 Task: Select the never option in the interactive option in the interactive window collapse cell input code.
Action: Mouse moved to (18, 556)
Screenshot: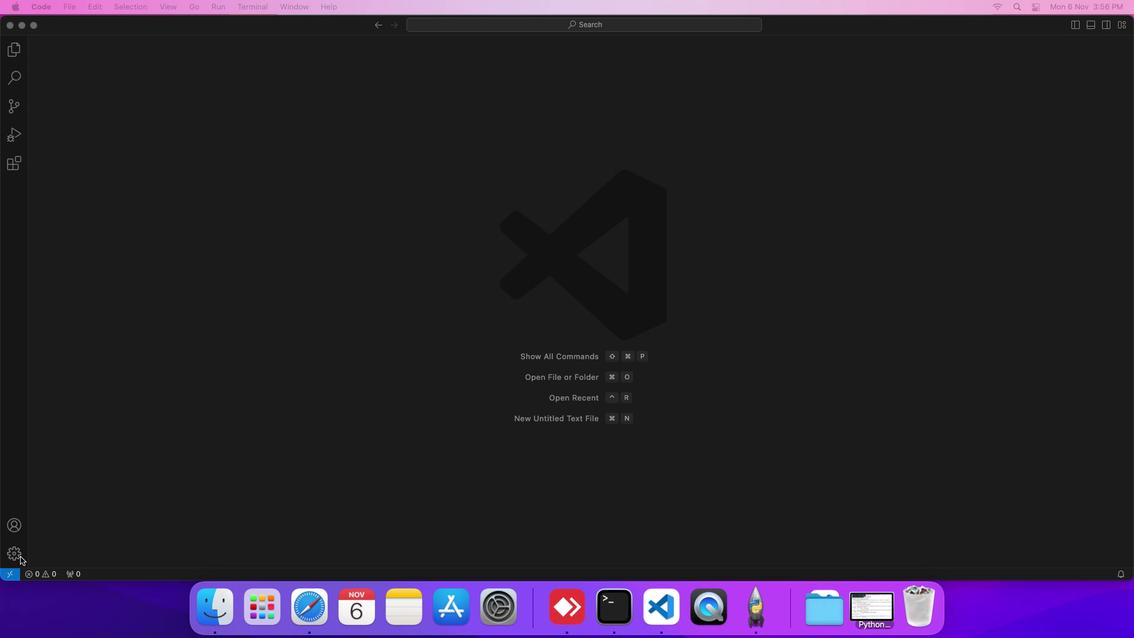 
Action: Mouse pressed left at (18, 556)
Screenshot: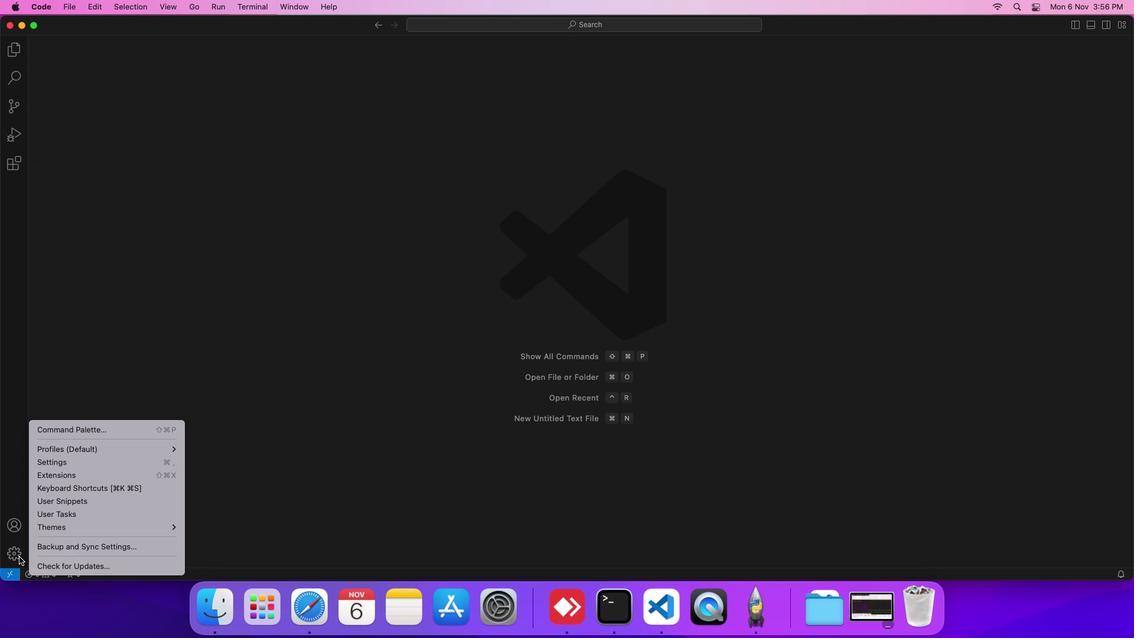 
Action: Mouse moved to (67, 464)
Screenshot: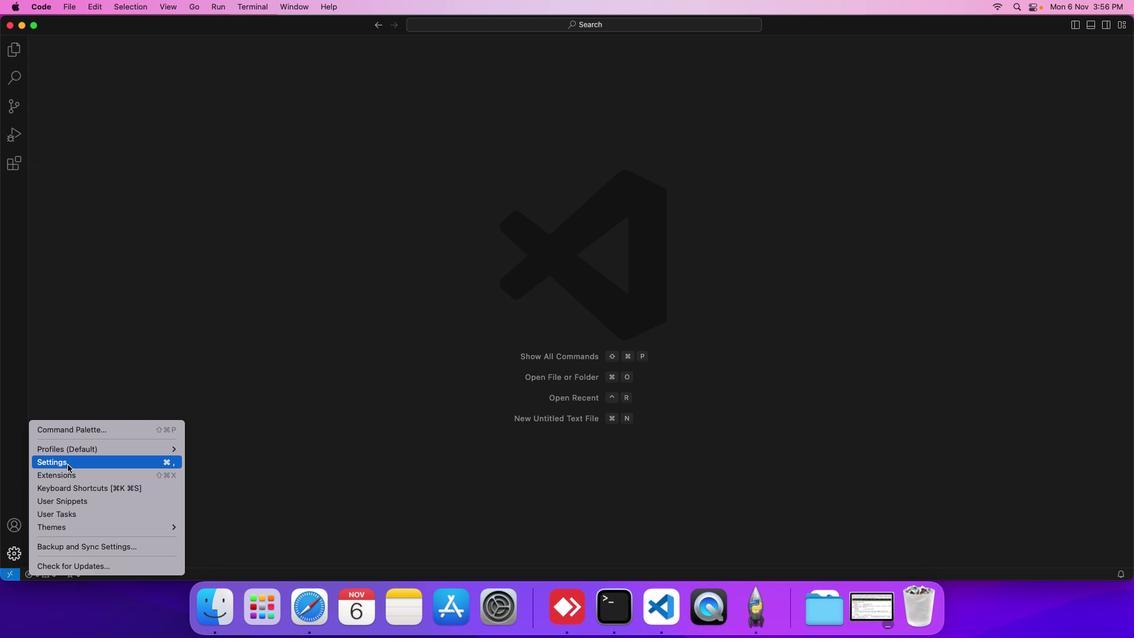 
Action: Mouse pressed left at (67, 464)
Screenshot: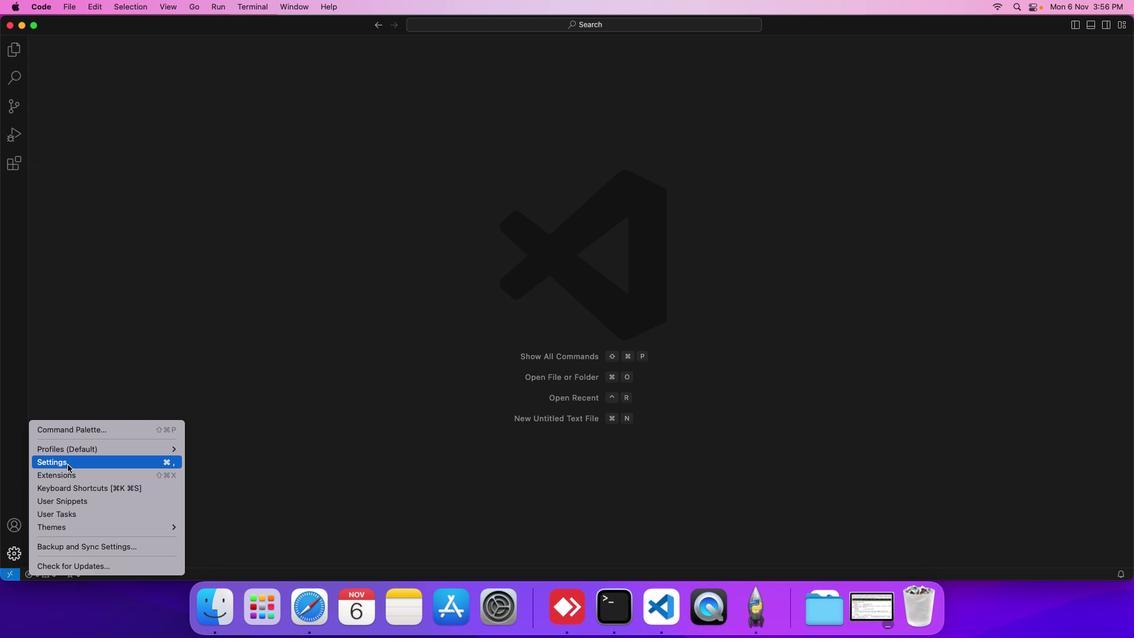 
Action: Mouse moved to (273, 176)
Screenshot: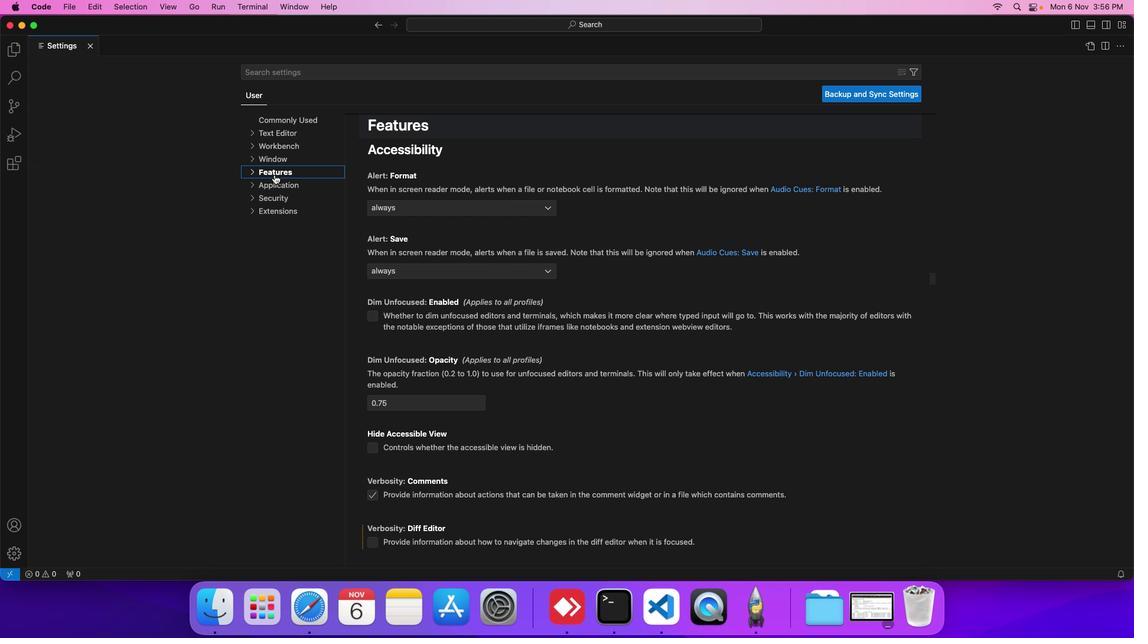 
Action: Mouse pressed left at (273, 176)
Screenshot: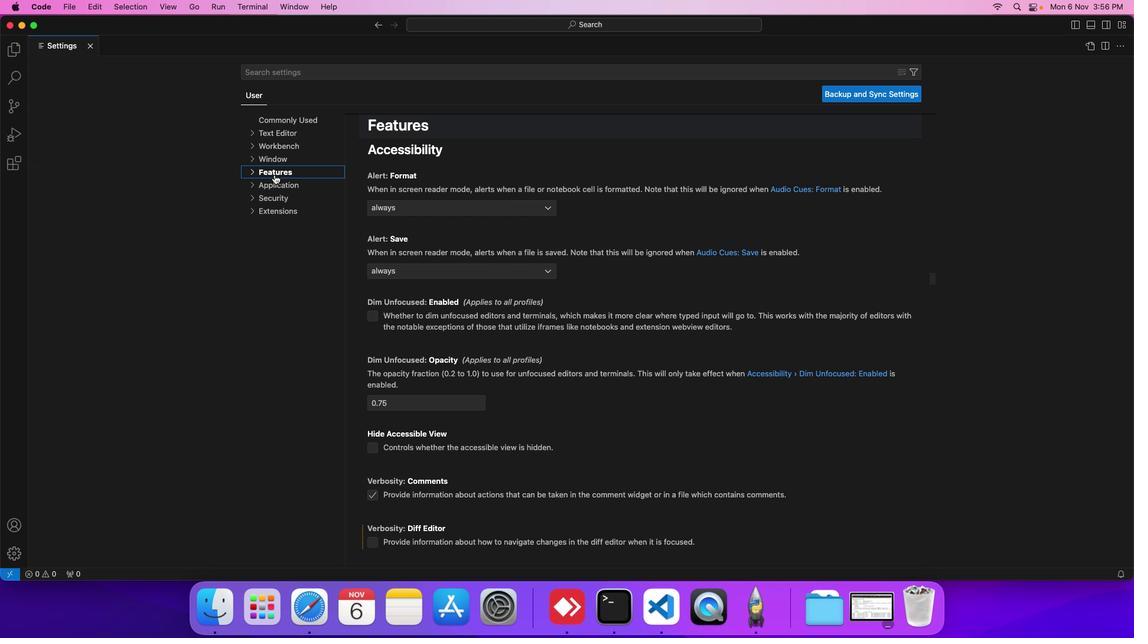 
Action: Mouse moved to (280, 371)
Screenshot: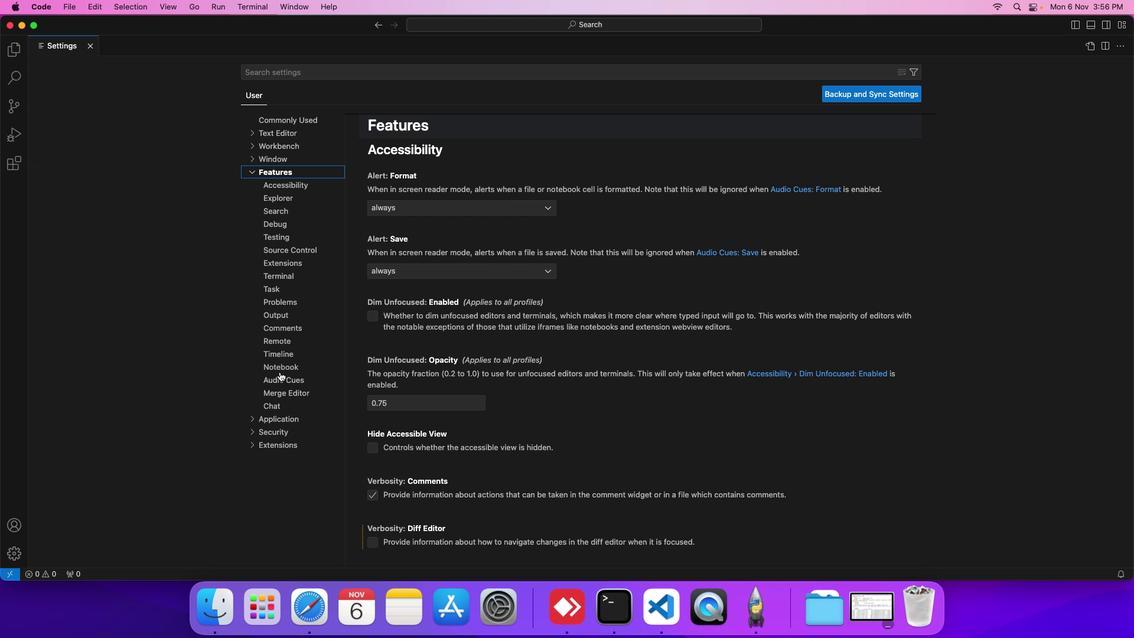 
Action: Mouse pressed left at (280, 371)
Screenshot: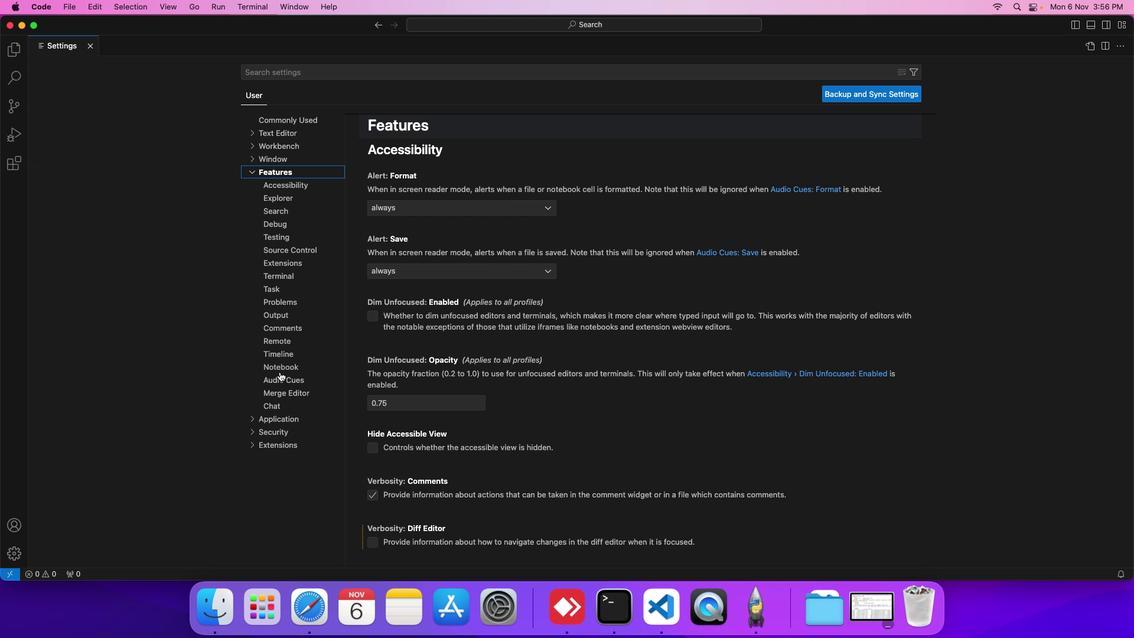 
Action: Mouse moved to (408, 409)
Screenshot: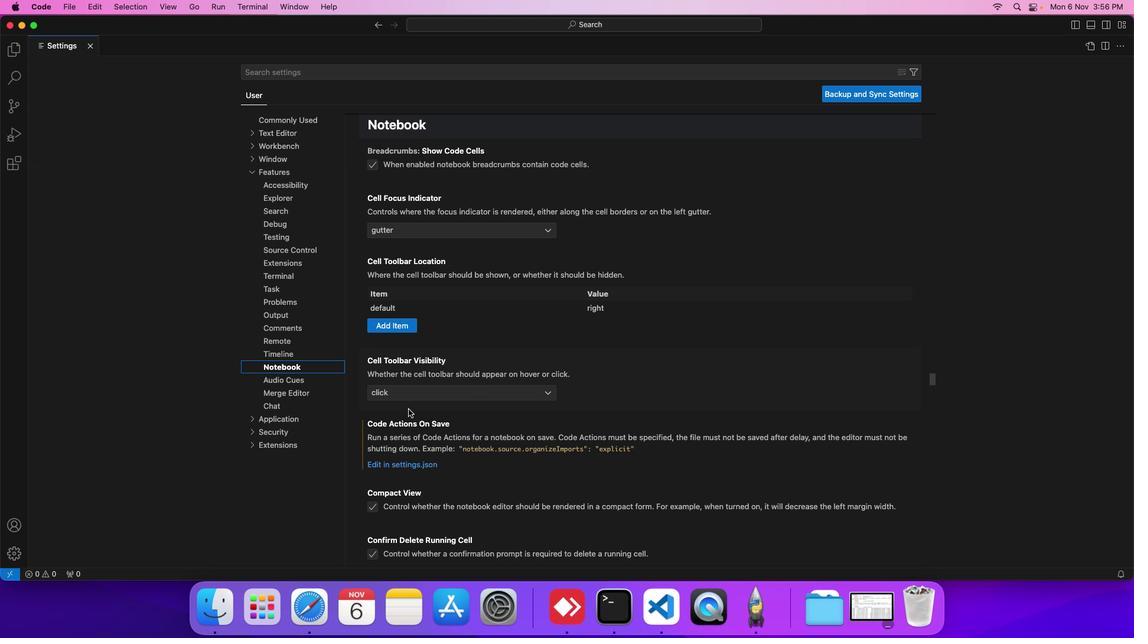 
Action: Mouse scrolled (408, 409) with delta (0, 0)
Screenshot: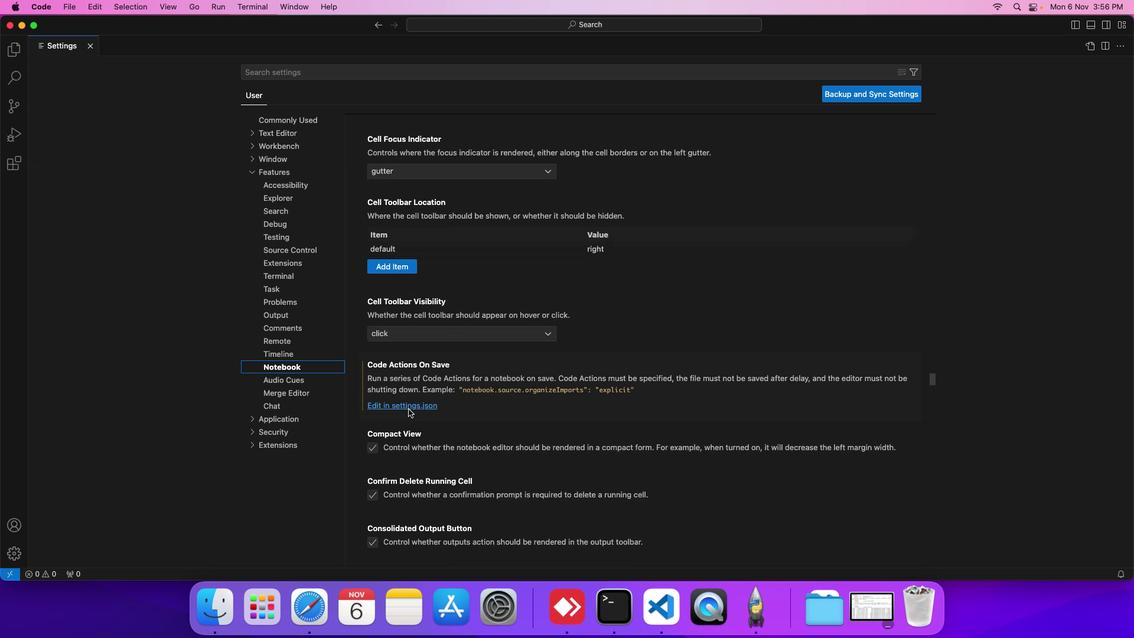 
Action: Mouse scrolled (408, 409) with delta (0, 0)
Screenshot: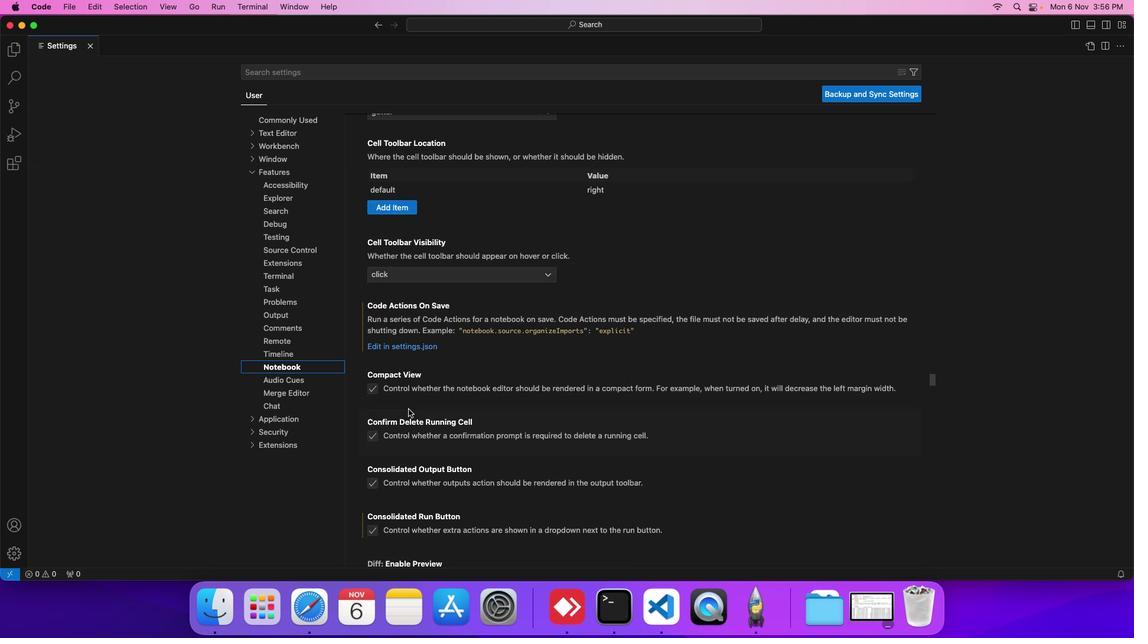 
Action: Mouse scrolled (408, 409) with delta (0, -1)
Screenshot: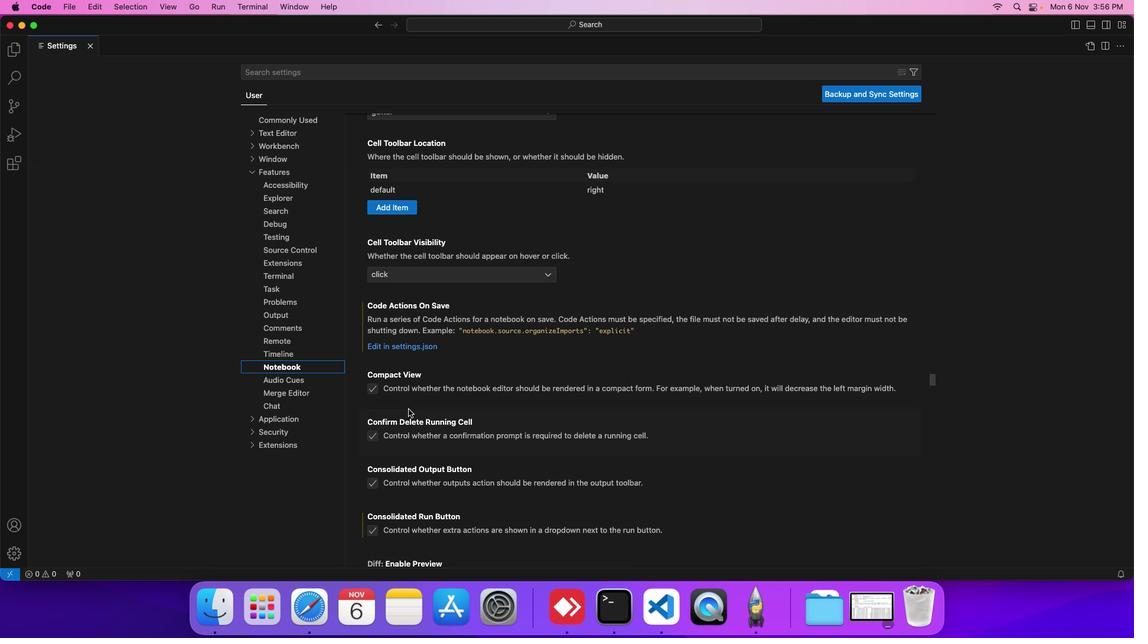 
Action: Mouse scrolled (408, 409) with delta (0, 0)
Screenshot: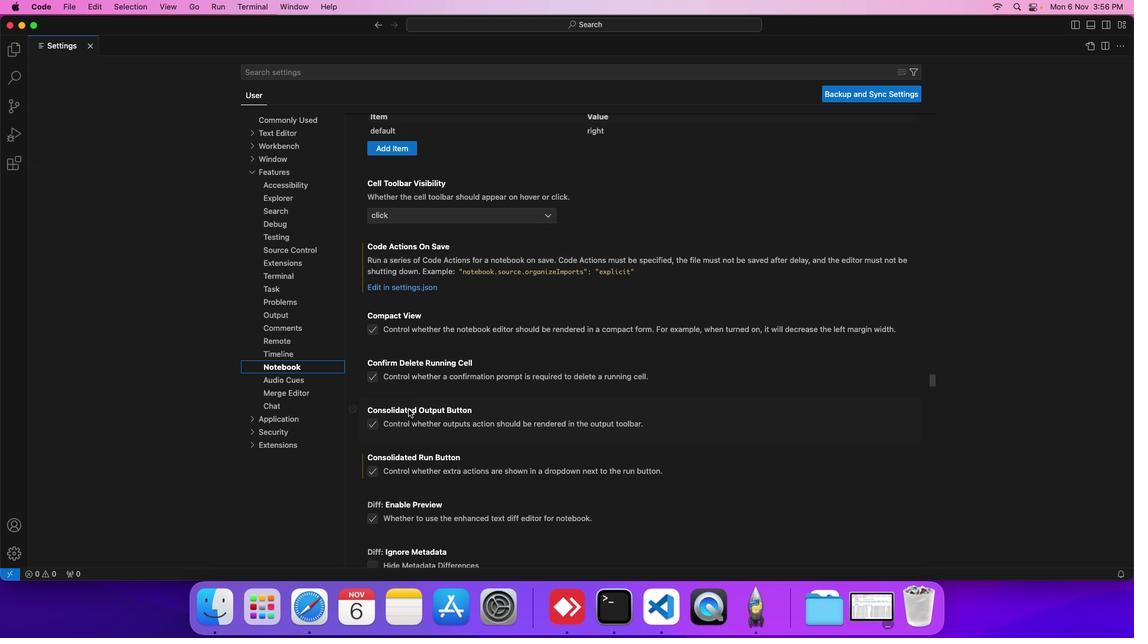 
Action: Mouse scrolled (408, 409) with delta (0, 0)
Screenshot: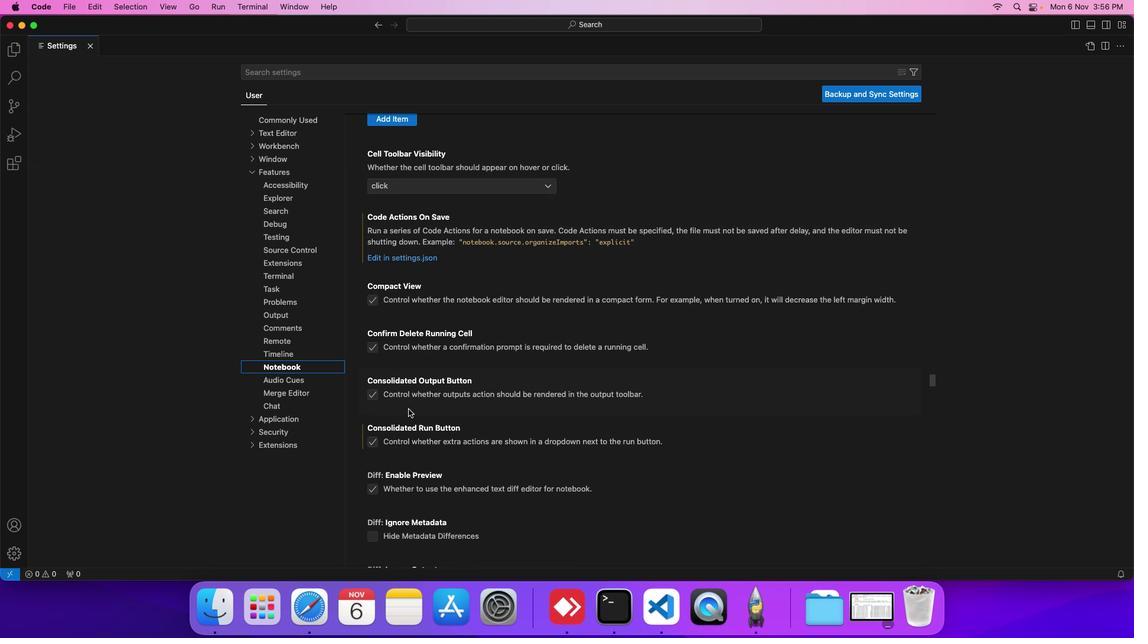 
Action: Mouse scrolled (408, 409) with delta (0, 0)
Screenshot: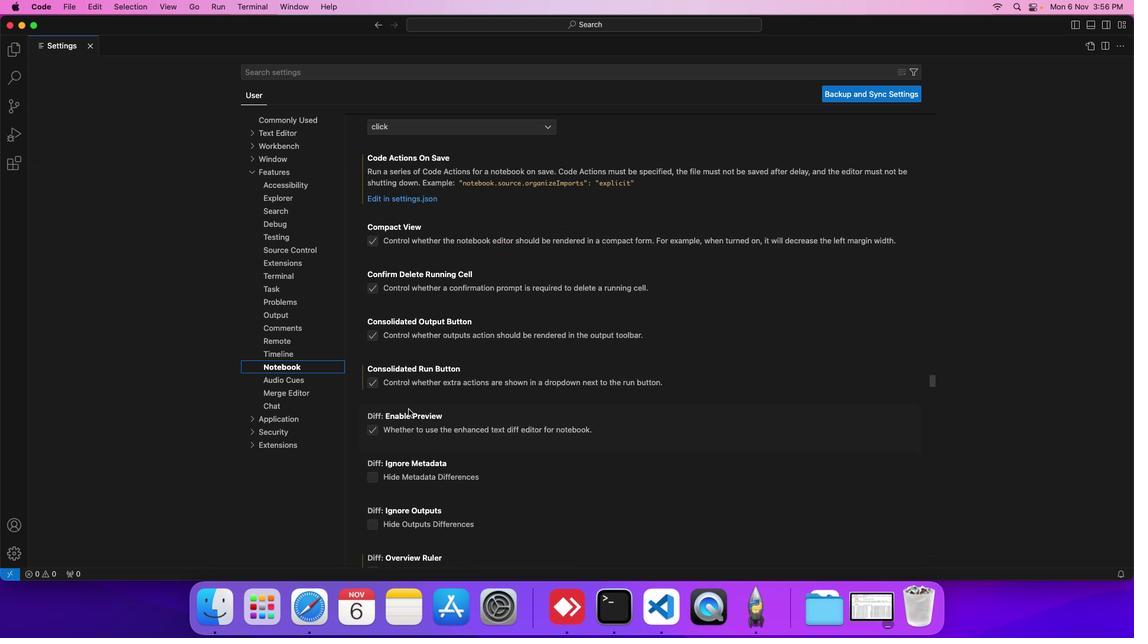 
Action: Mouse scrolled (408, 409) with delta (0, -1)
Screenshot: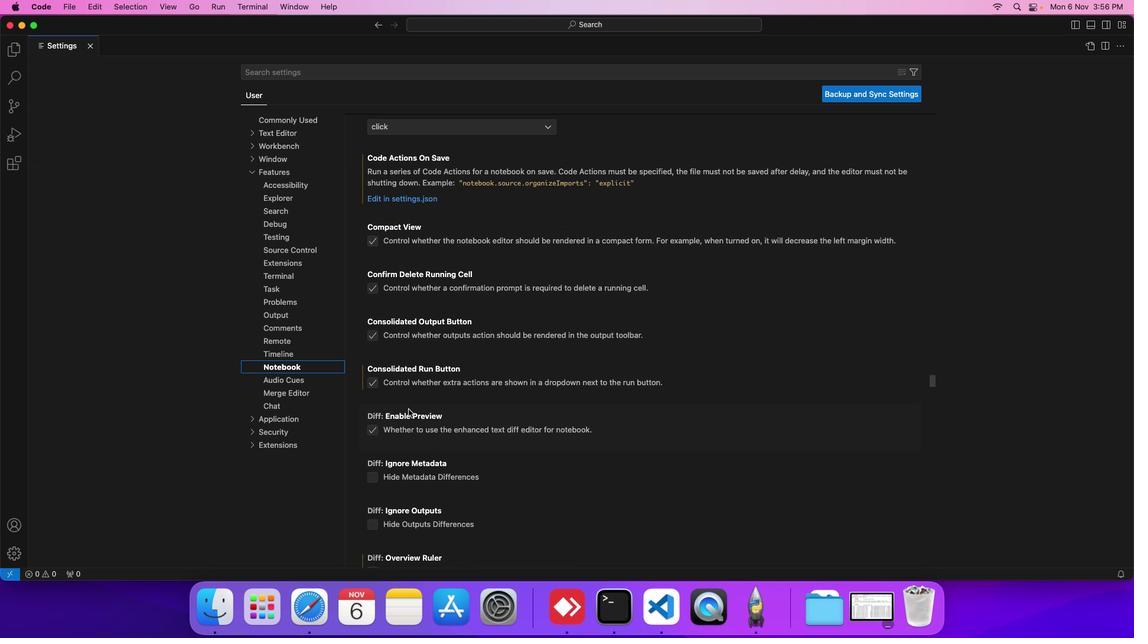 
Action: Mouse scrolled (408, 409) with delta (0, -1)
Screenshot: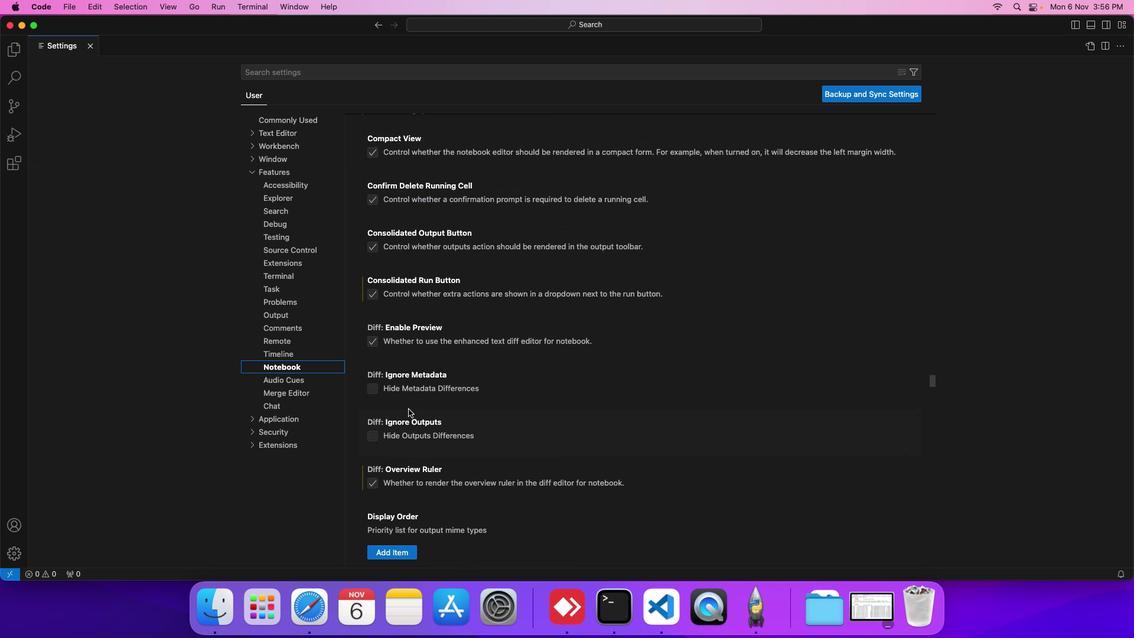 
Action: Mouse scrolled (408, 409) with delta (0, 0)
Screenshot: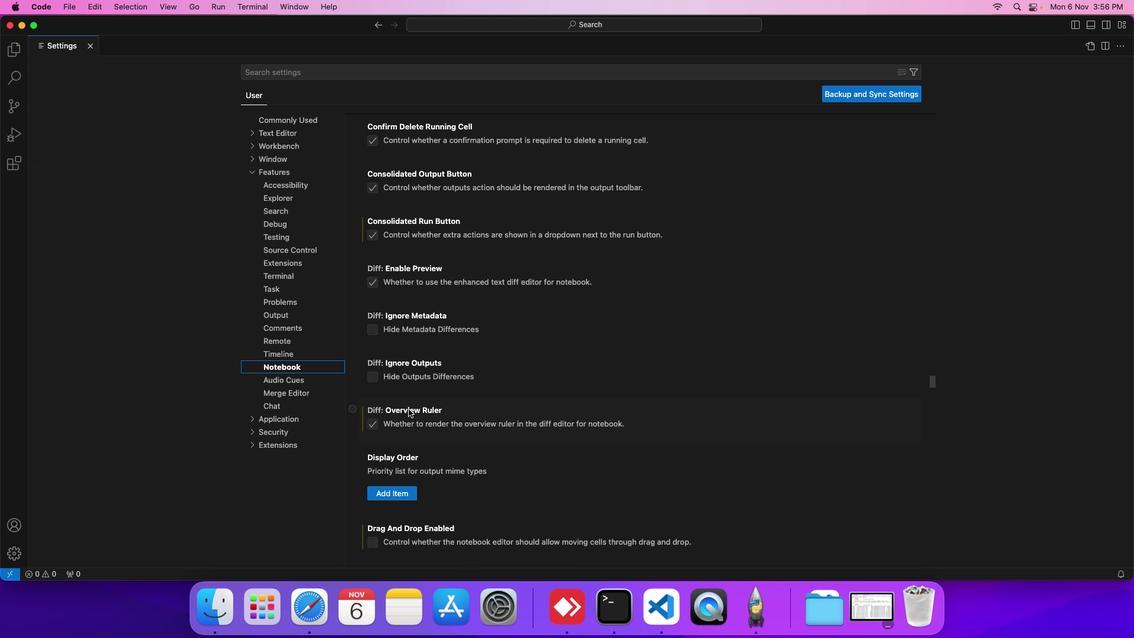 
Action: Mouse scrolled (408, 409) with delta (0, 0)
Screenshot: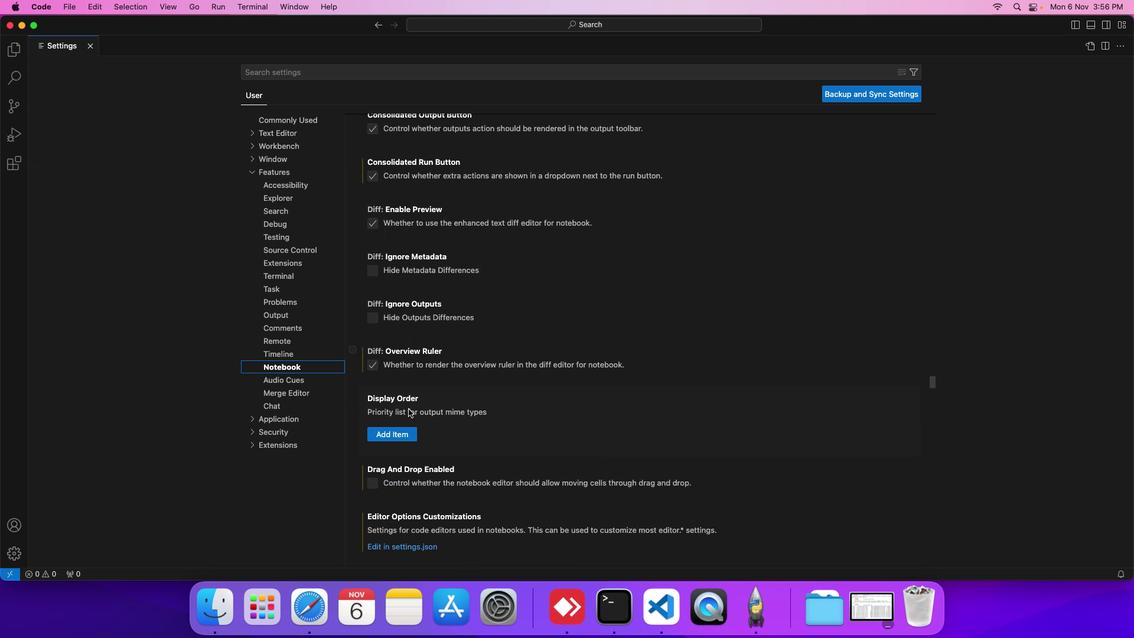 
Action: Mouse scrolled (408, 409) with delta (0, -1)
Screenshot: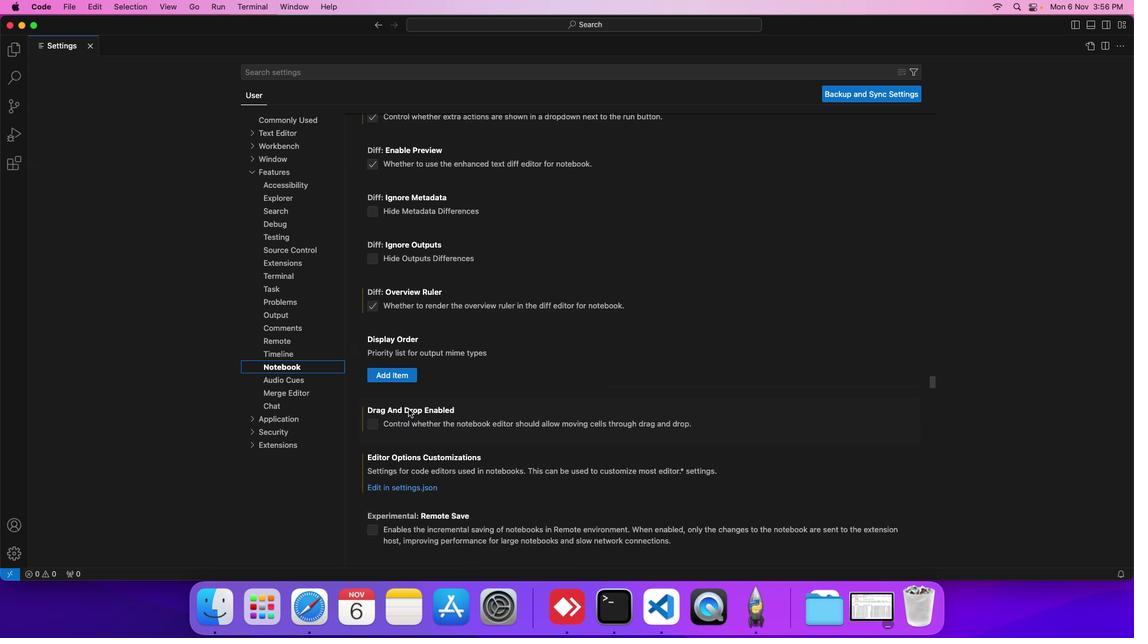 
Action: Mouse scrolled (408, 409) with delta (0, -1)
Screenshot: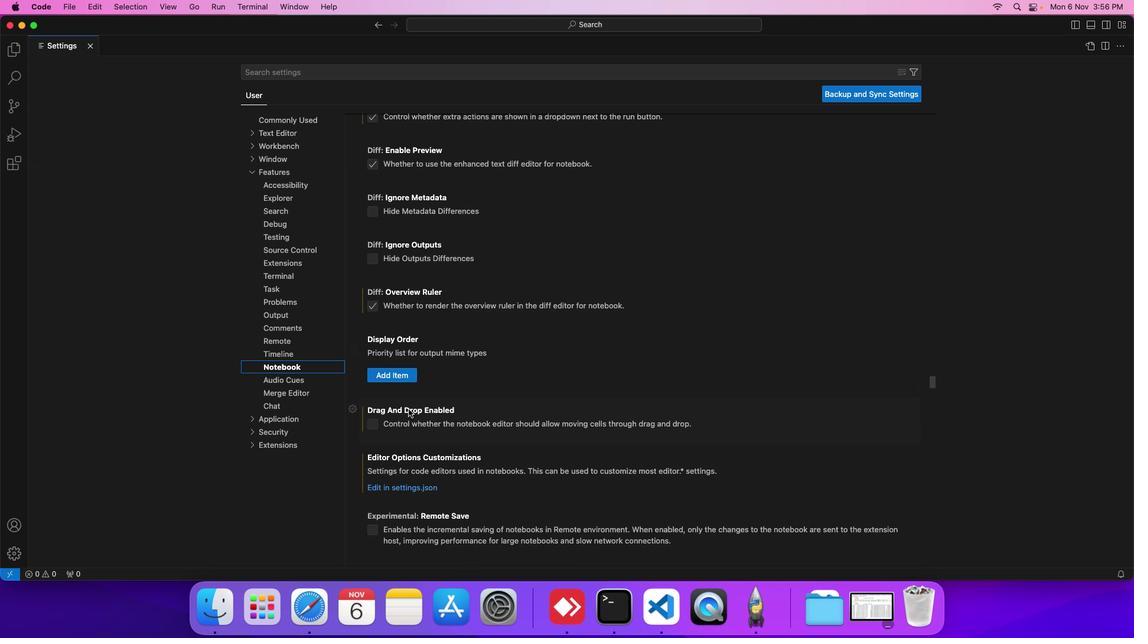 
Action: Mouse scrolled (408, 409) with delta (0, -1)
Screenshot: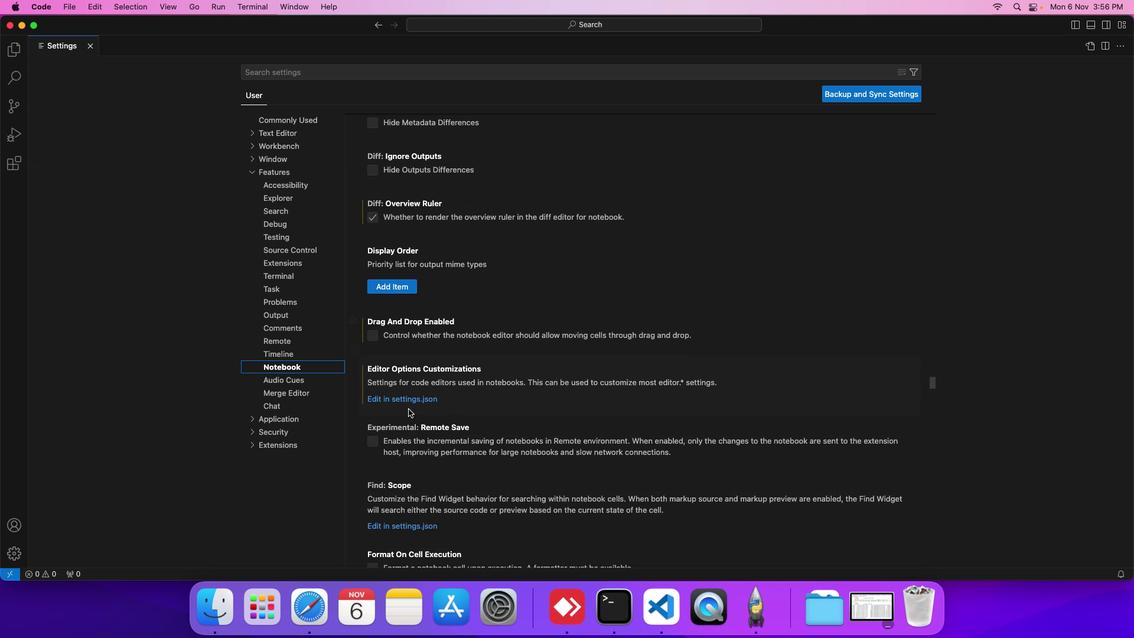 
Action: Mouse scrolled (408, 409) with delta (0, 0)
Screenshot: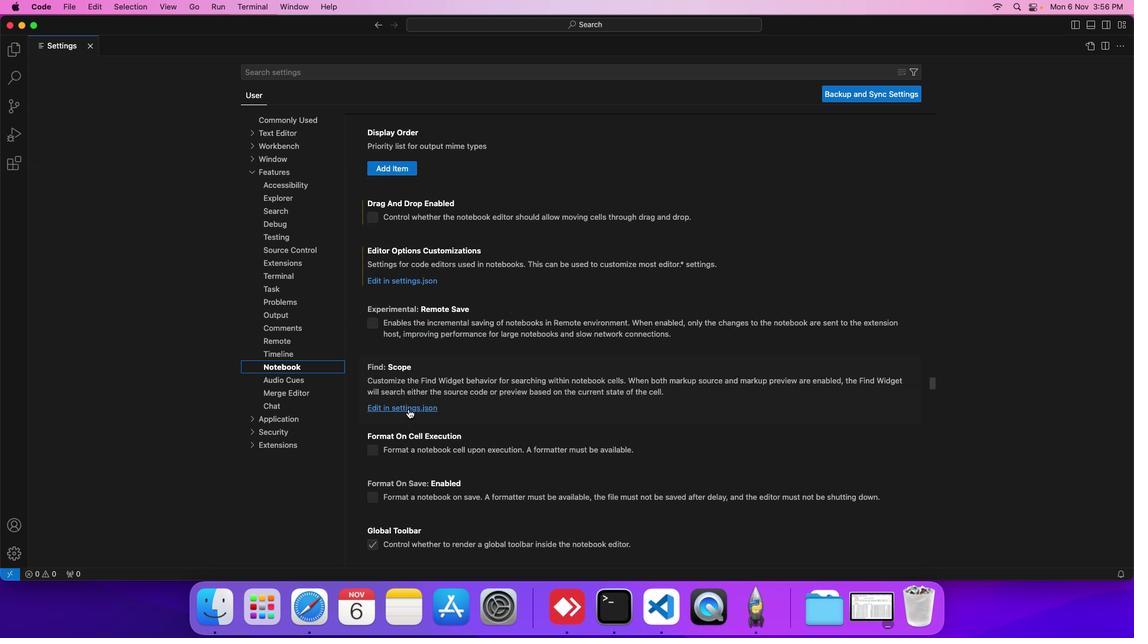 
Action: Mouse scrolled (408, 409) with delta (0, 0)
Screenshot: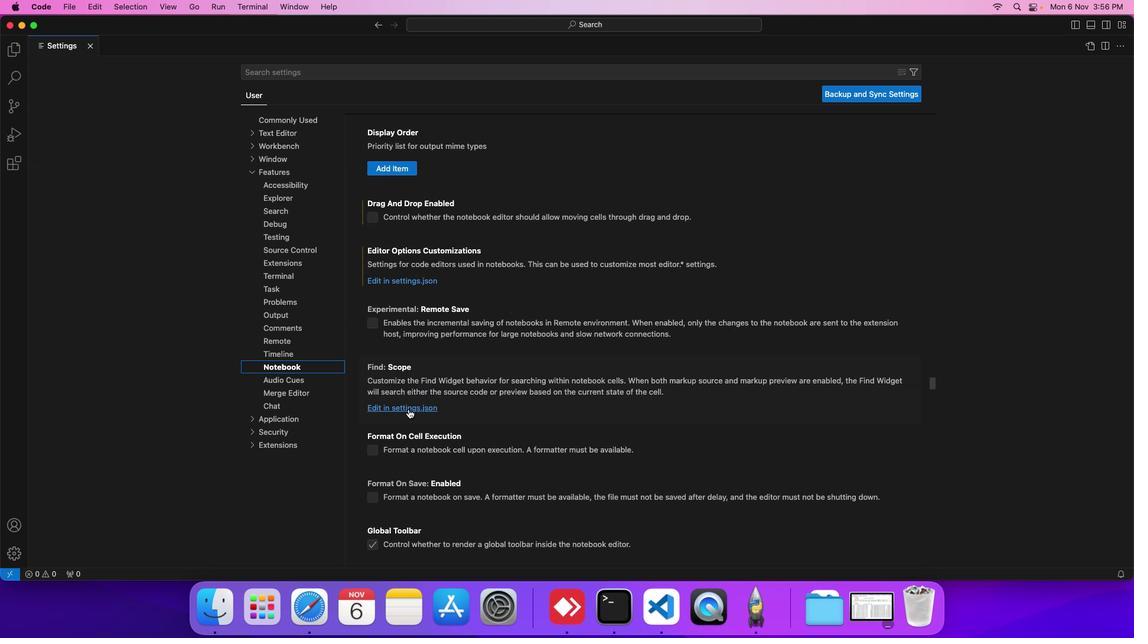 
Action: Mouse scrolled (408, 409) with delta (0, -1)
Screenshot: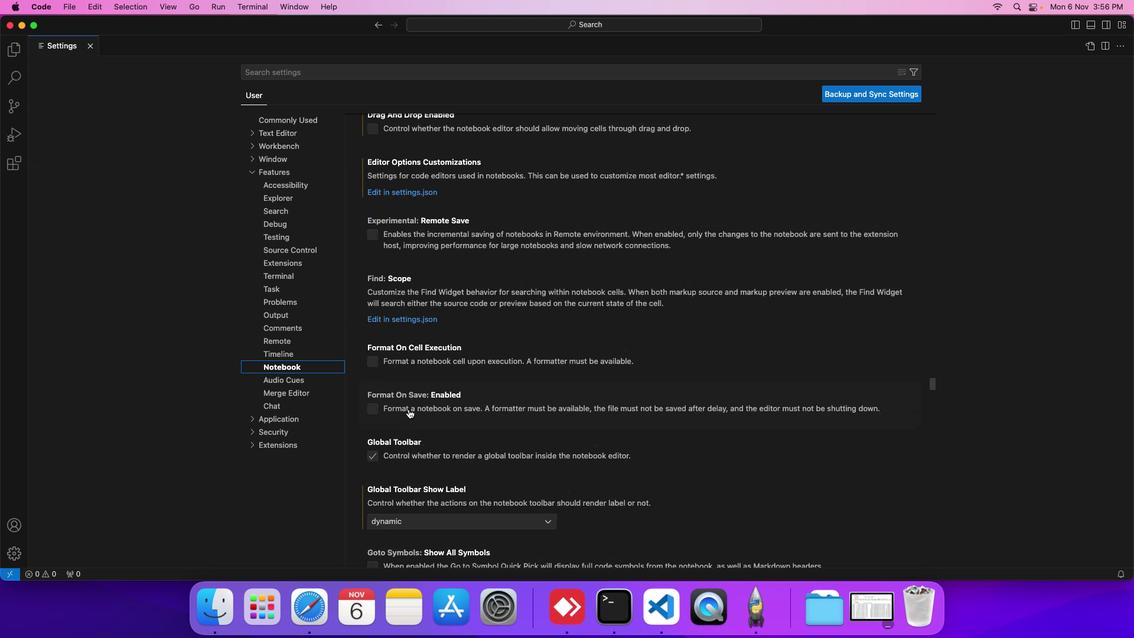 
Action: Mouse scrolled (408, 409) with delta (0, -1)
Screenshot: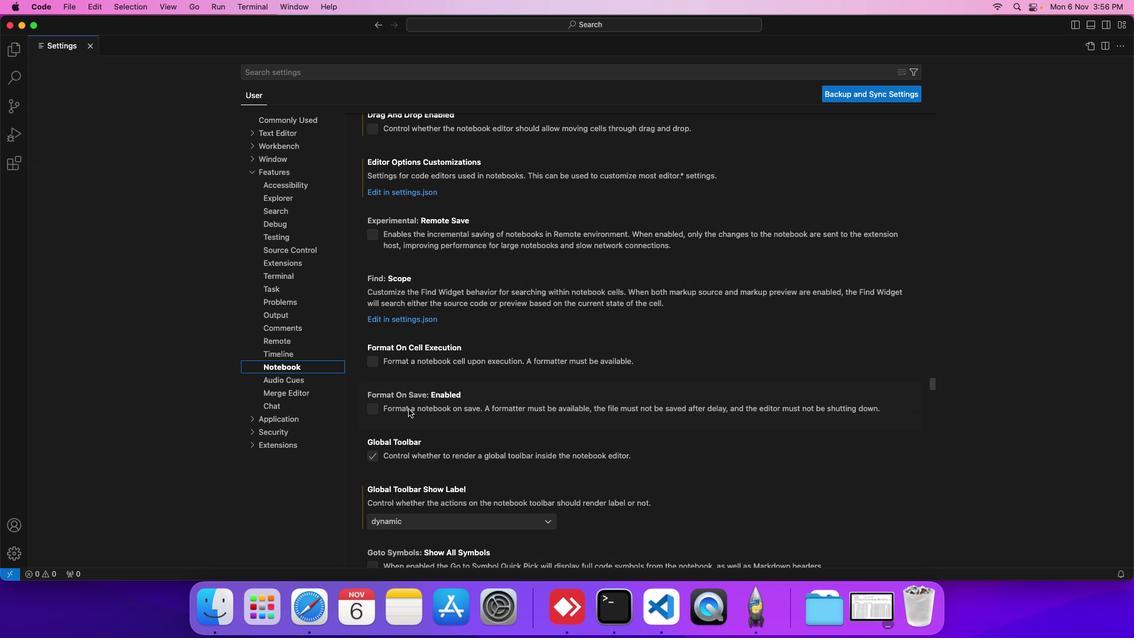 
Action: Mouse scrolled (408, 409) with delta (0, -1)
Screenshot: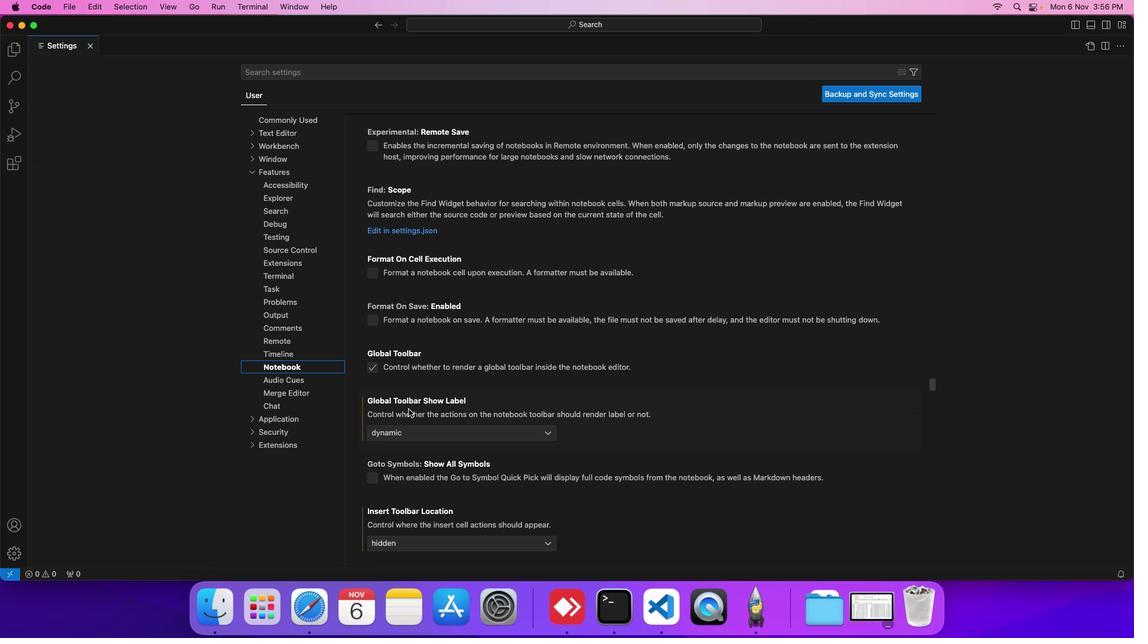 
Action: Mouse scrolled (408, 409) with delta (0, 0)
Screenshot: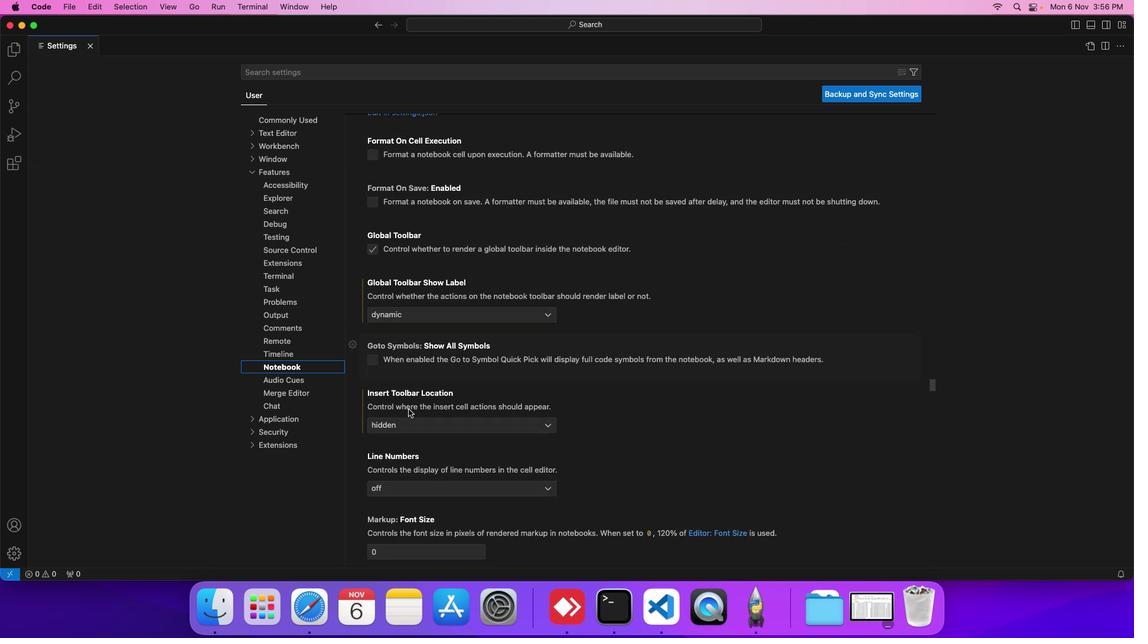 
Action: Mouse scrolled (408, 409) with delta (0, 0)
Screenshot: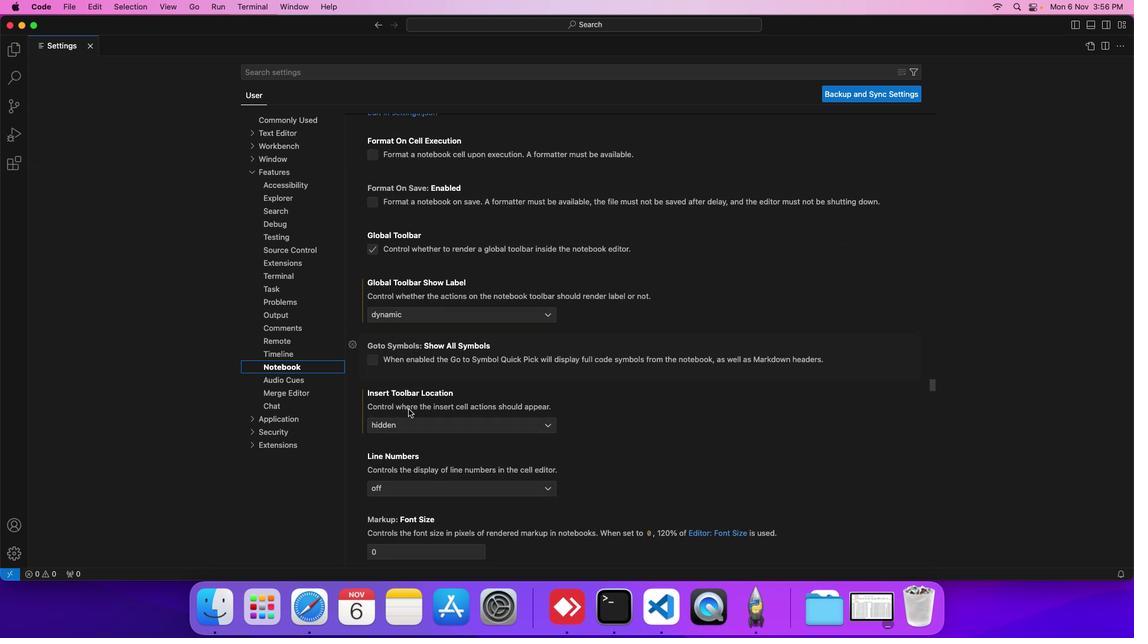 
Action: Mouse scrolled (408, 409) with delta (0, -1)
Screenshot: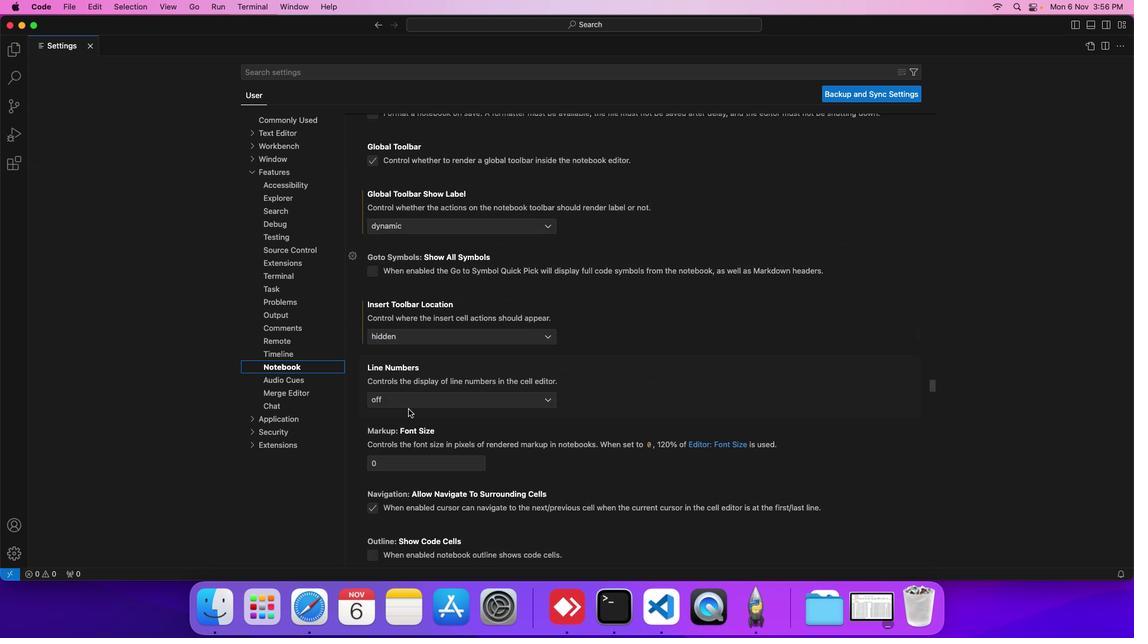 
Action: Mouse scrolled (408, 409) with delta (0, -1)
Screenshot: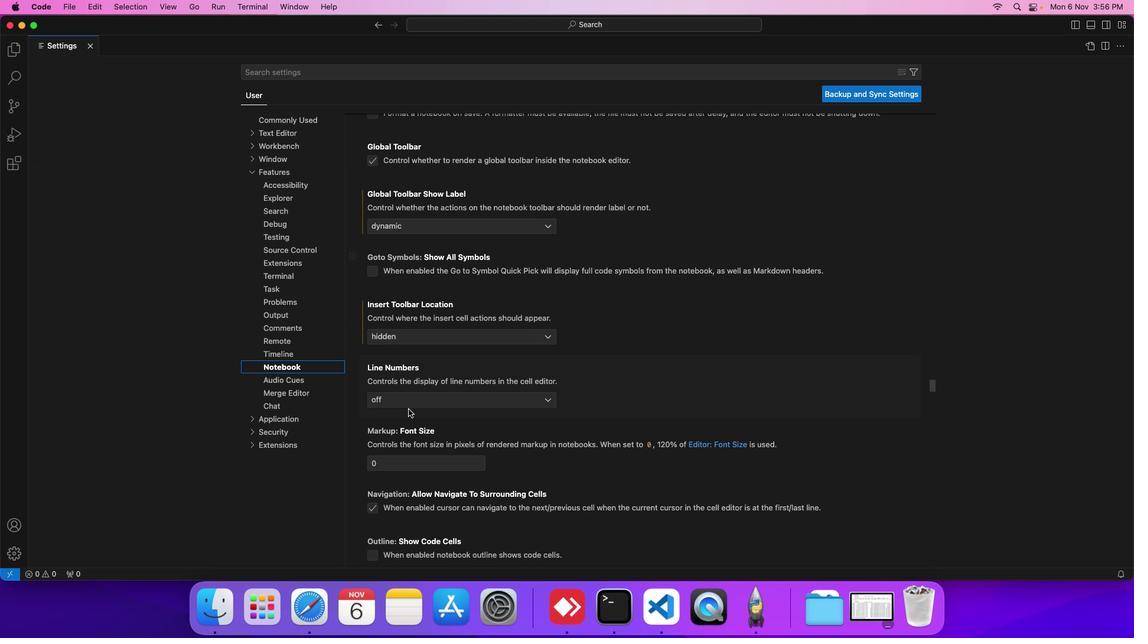 
Action: Mouse scrolled (408, 409) with delta (0, 0)
Screenshot: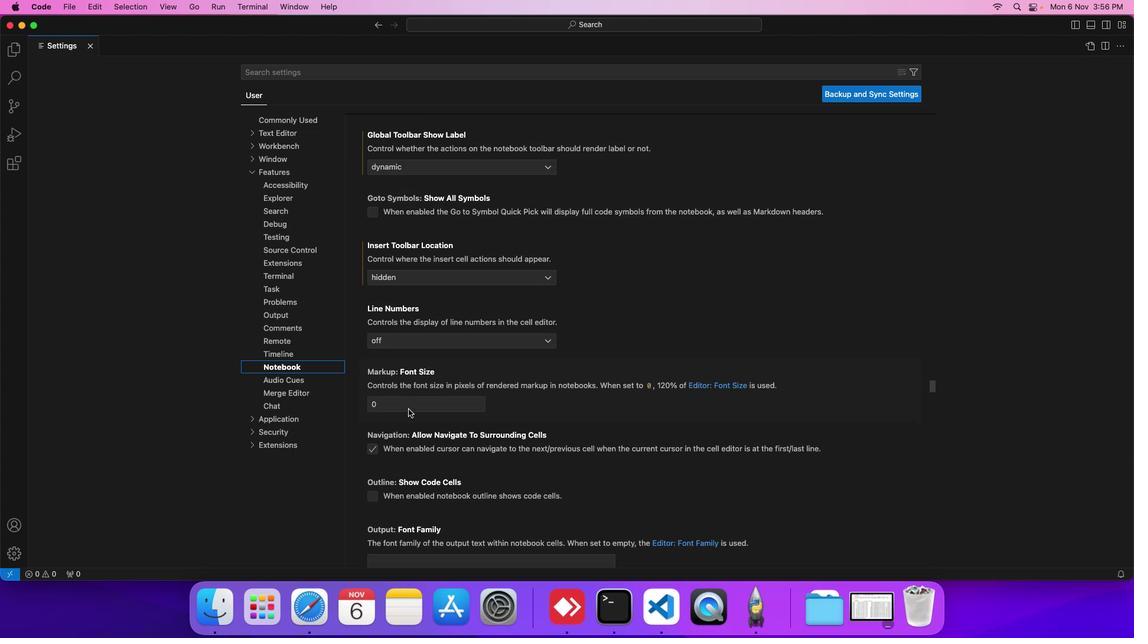 
Action: Mouse scrolled (408, 409) with delta (0, 0)
Screenshot: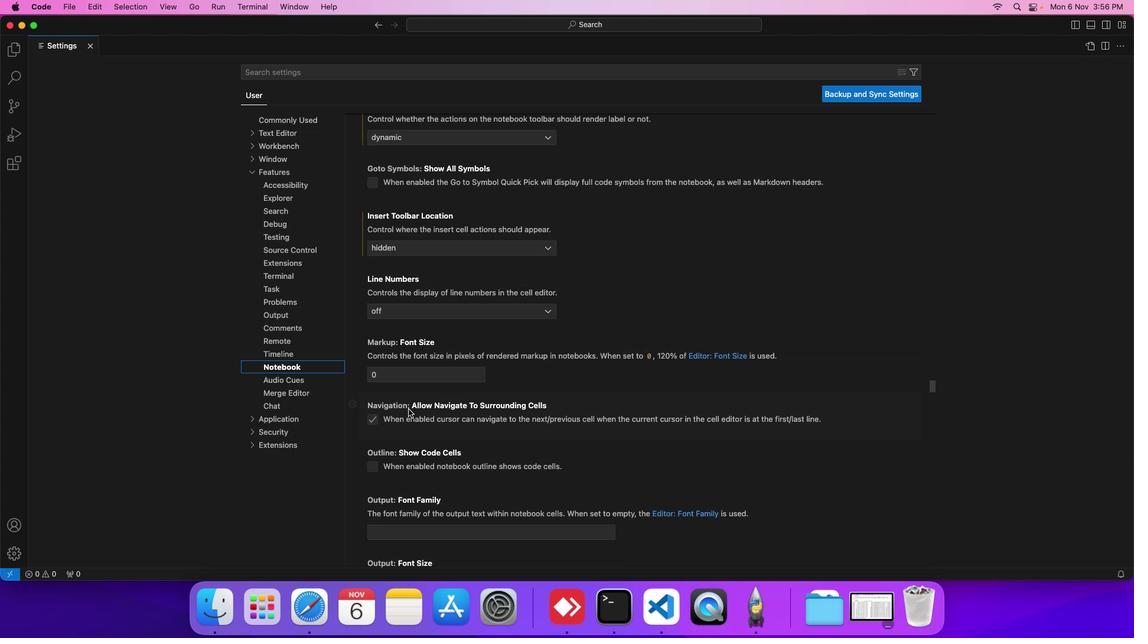 
Action: Mouse scrolled (408, 409) with delta (0, 0)
Screenshot: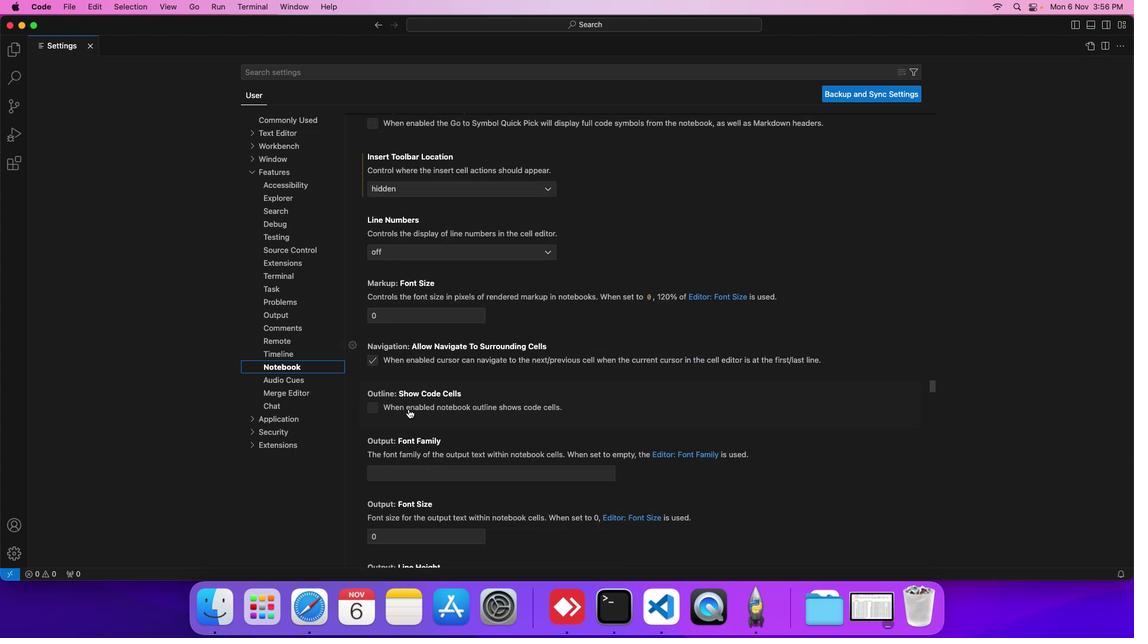 
Action: Mouse scrolled (408, 409) with delta (0, -1)
Screenshot: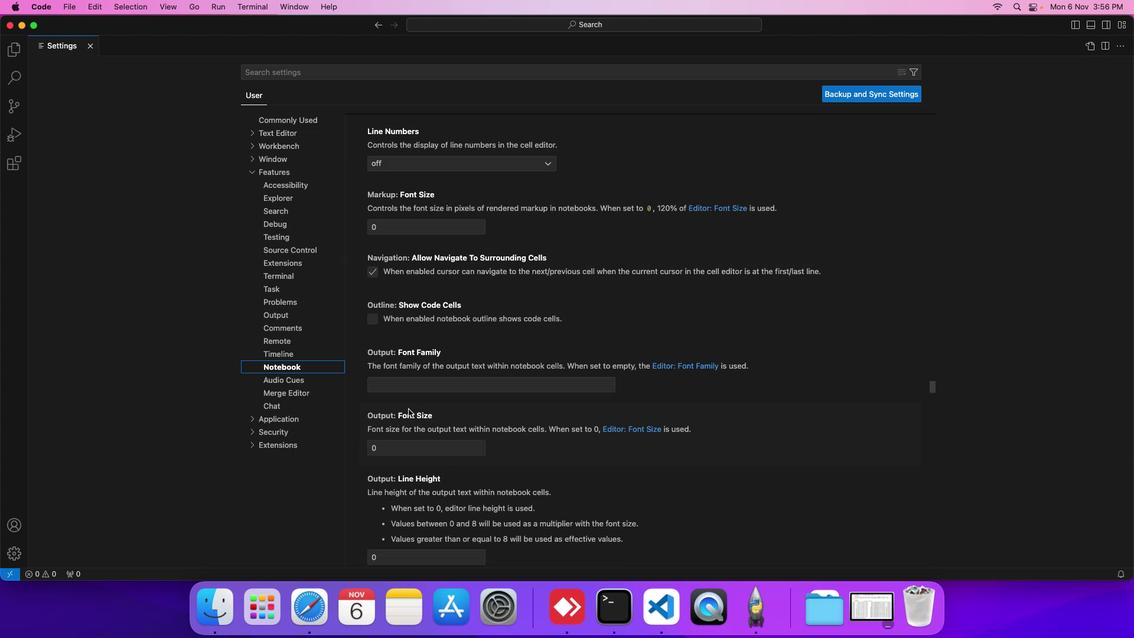 
Action: Mouse scrolled (408, 409) with delta (0, -1)
Screenshot: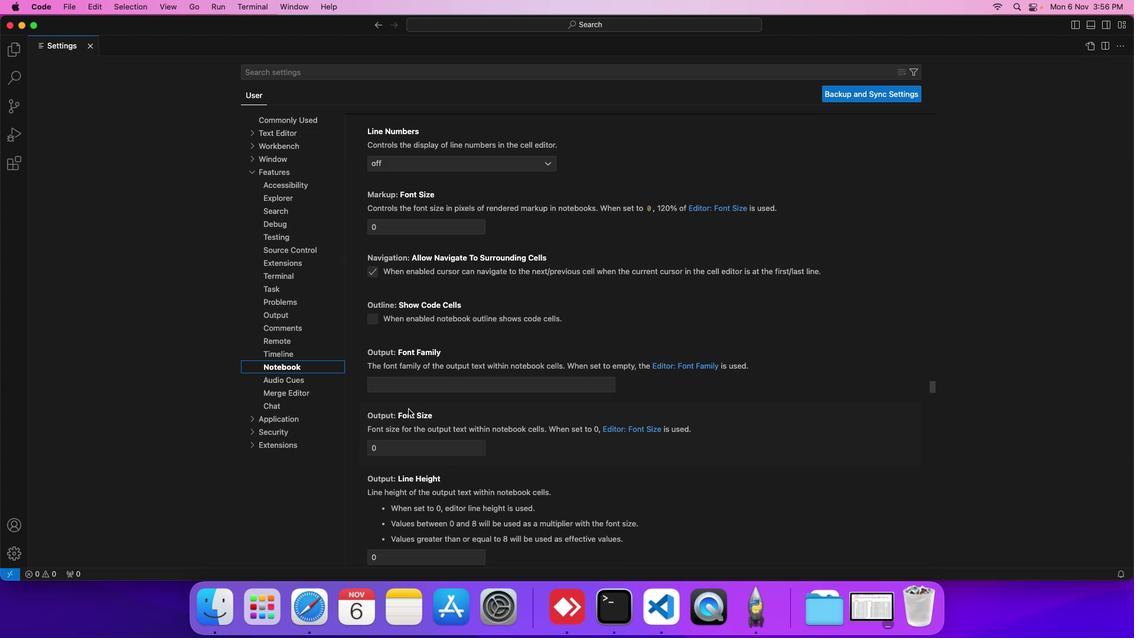 
Action: Mouse scrolled (408, 409) with delta (0, 0)
Screenshot: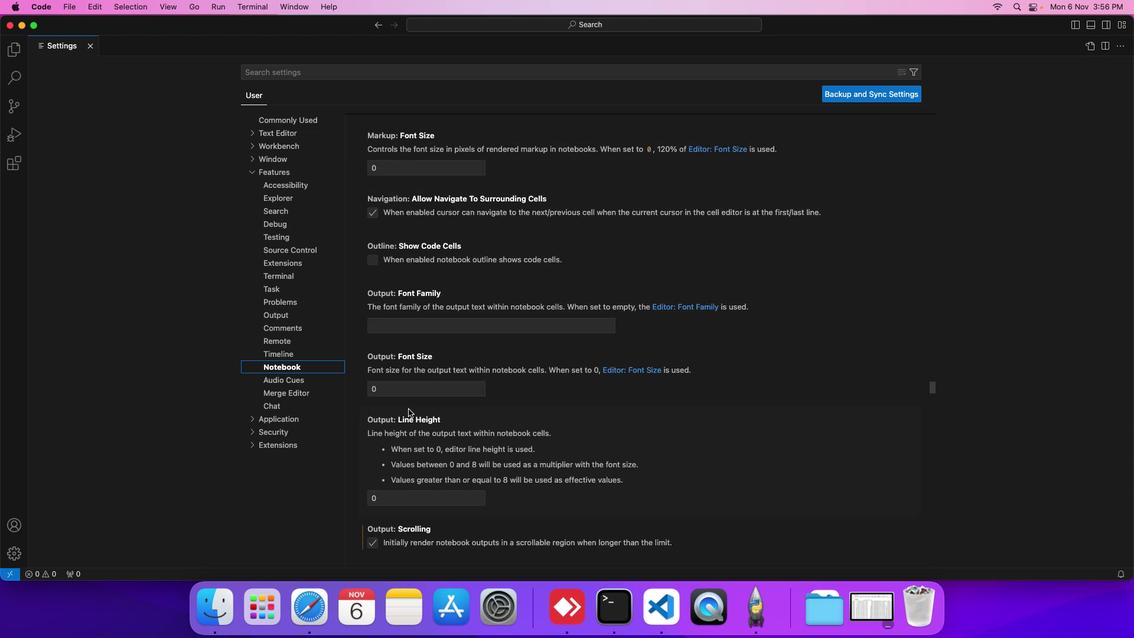 
Action: Mouse scrolled (408, 409) with delta (0, 0)
Screenshot: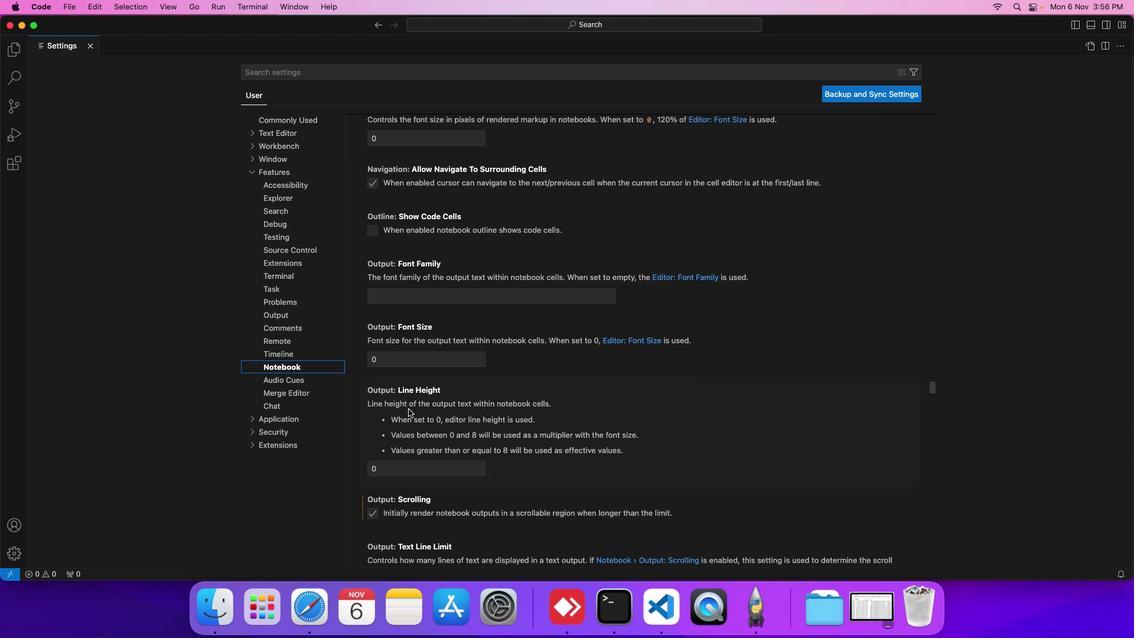 
Action: Mouse scrolled (408, 409) with delta (0, 0)
Screenshot: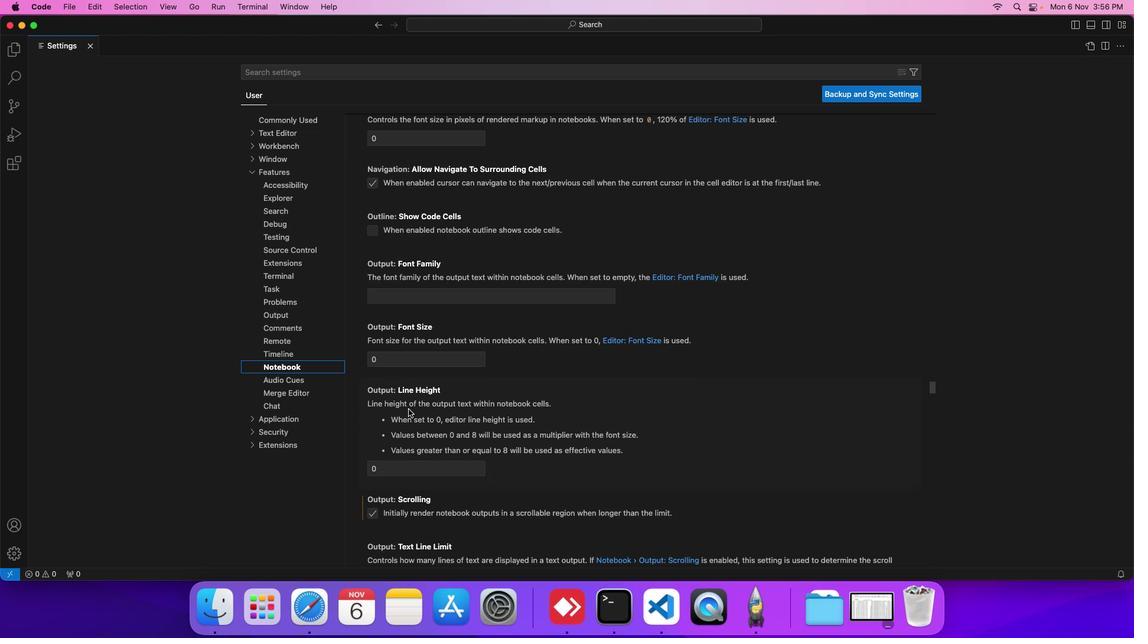 
Action: Mouse scrolled (408, 409) with delta (0, 0)
Screenshot: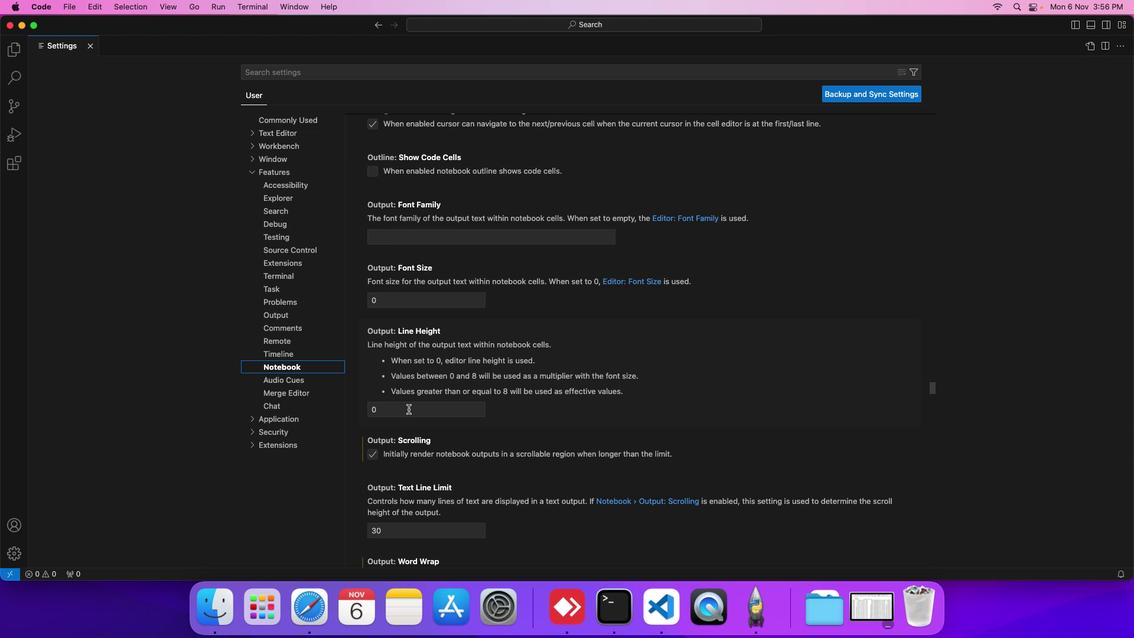 
Action: Mouse scrolled (408, 409) with delta (0, 0)
Screenshot: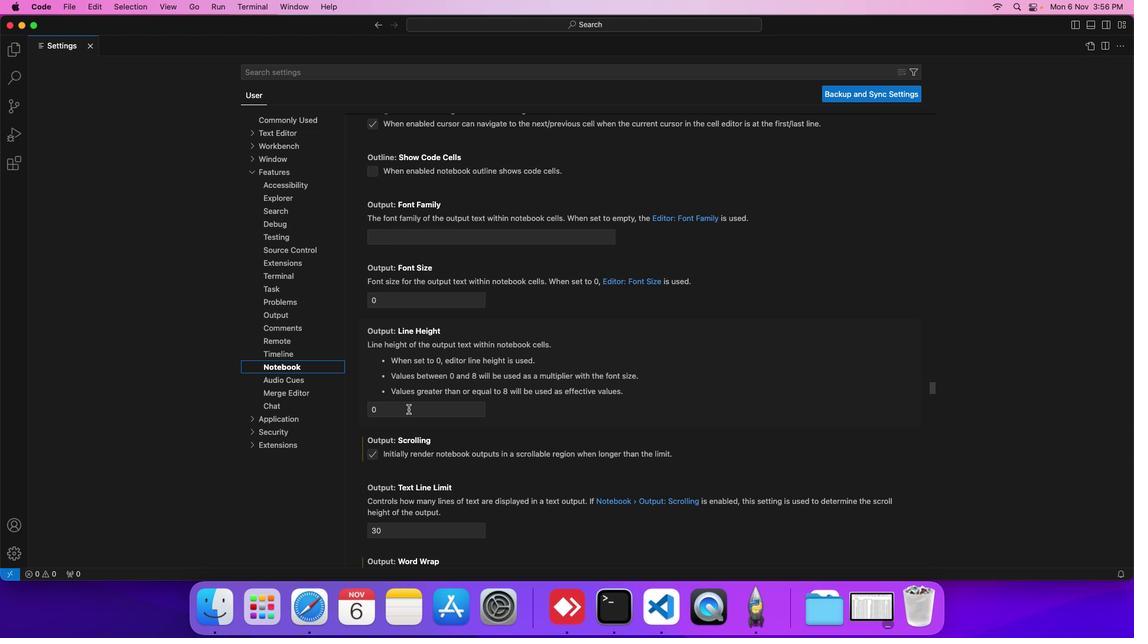 
Action: Mouse scrolled (408, 409) with delta (0, 0)
Screenshot: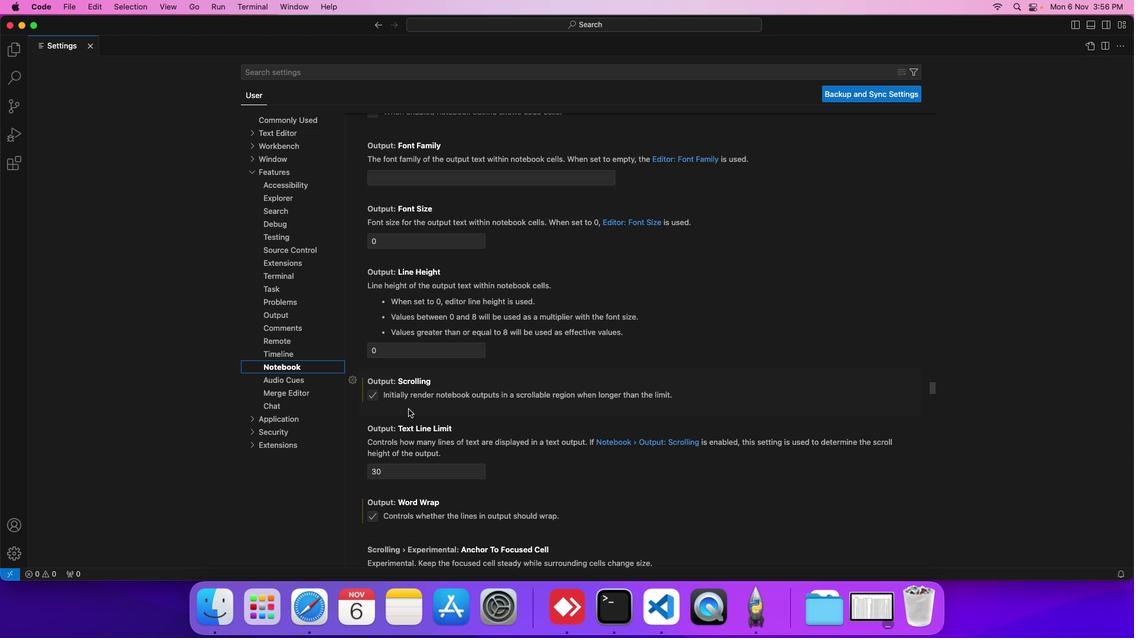 
Action: Mouse scrolled (408, 409) with delta (0, 0)
Screenshot: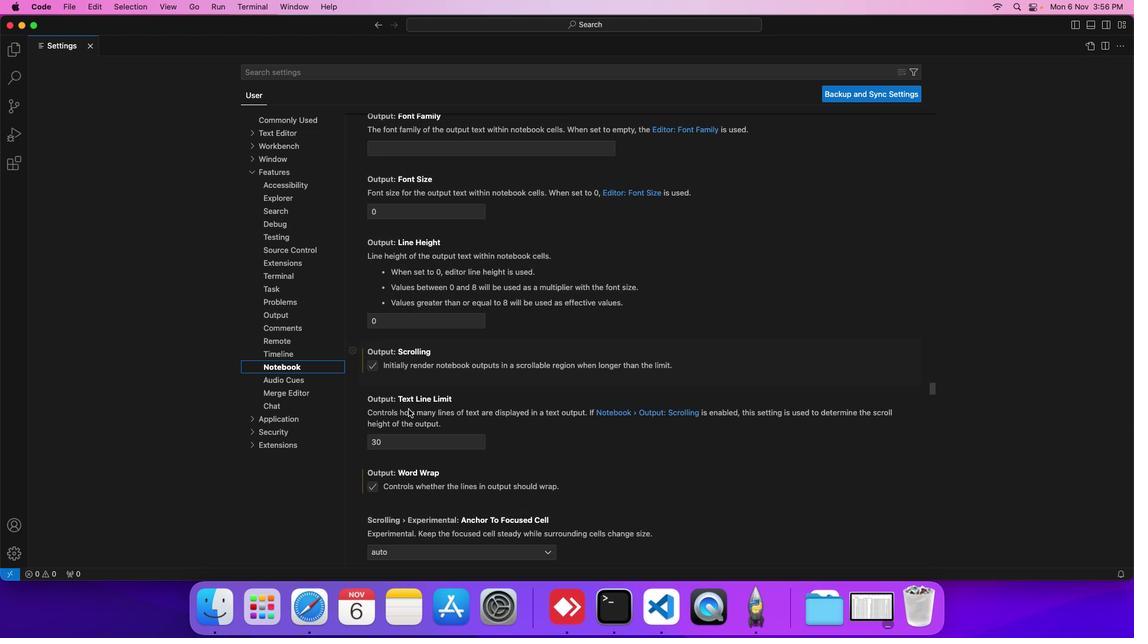 
Action: Mouse scrolled (408, 409) with delta (0, 0)
Screenshot: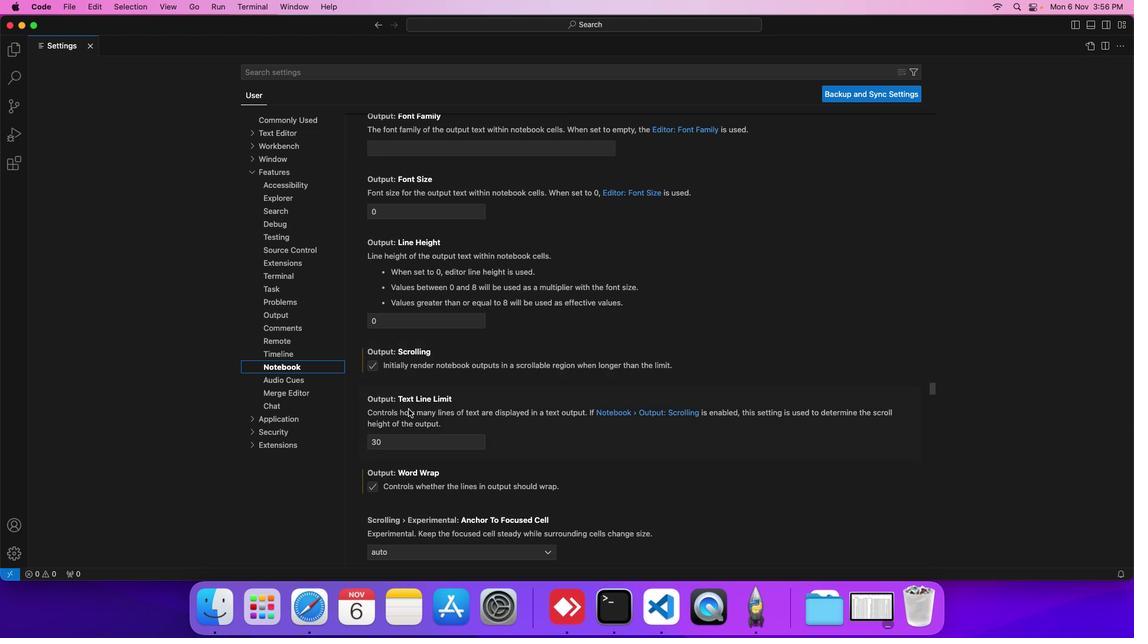 
Action: Mouse scrolled (408, 409) with delta (0, 0)
Screenshot: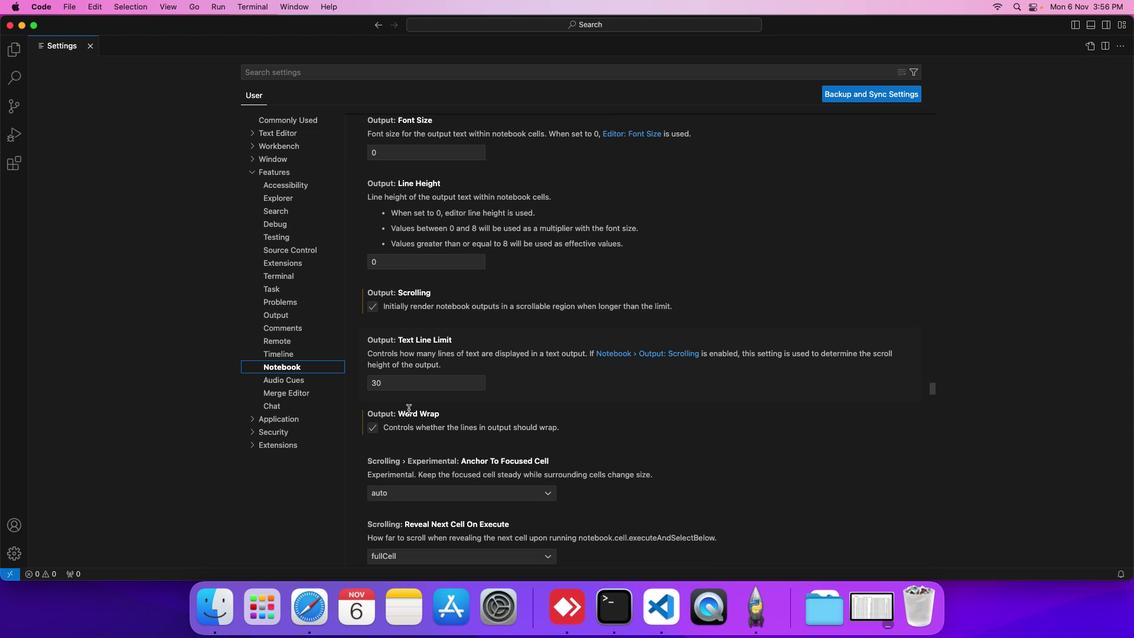 
Action: Mouse scrolled (408, 409) with delta (0, 0)
Screenshot: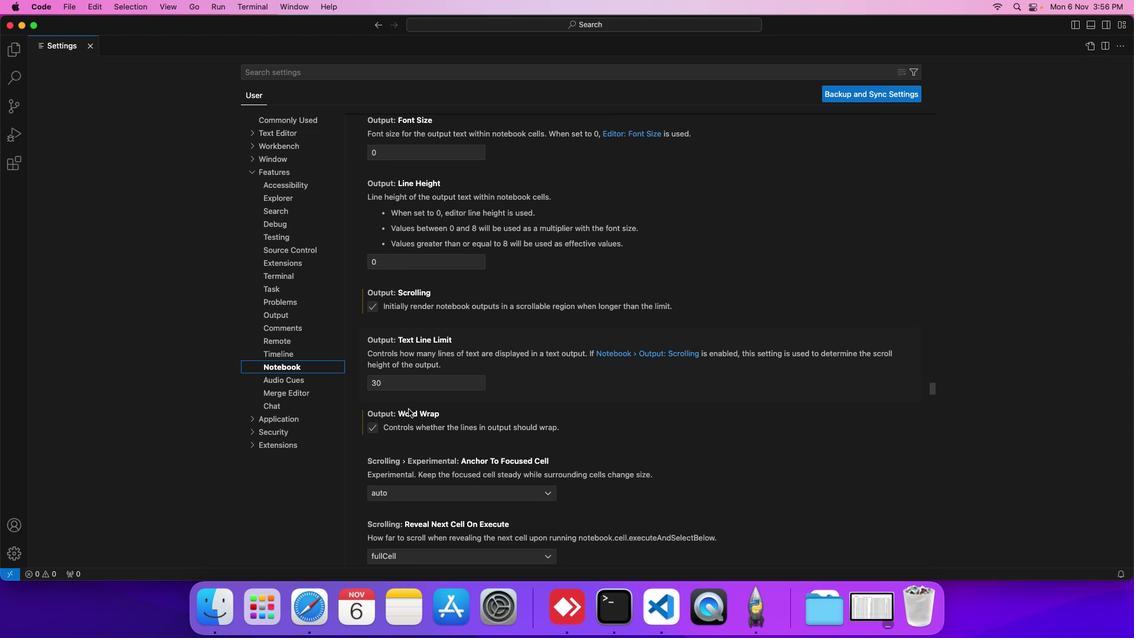 
Action: Mouse scrolled (408, 409) with delta (0, 0)
Screenshot: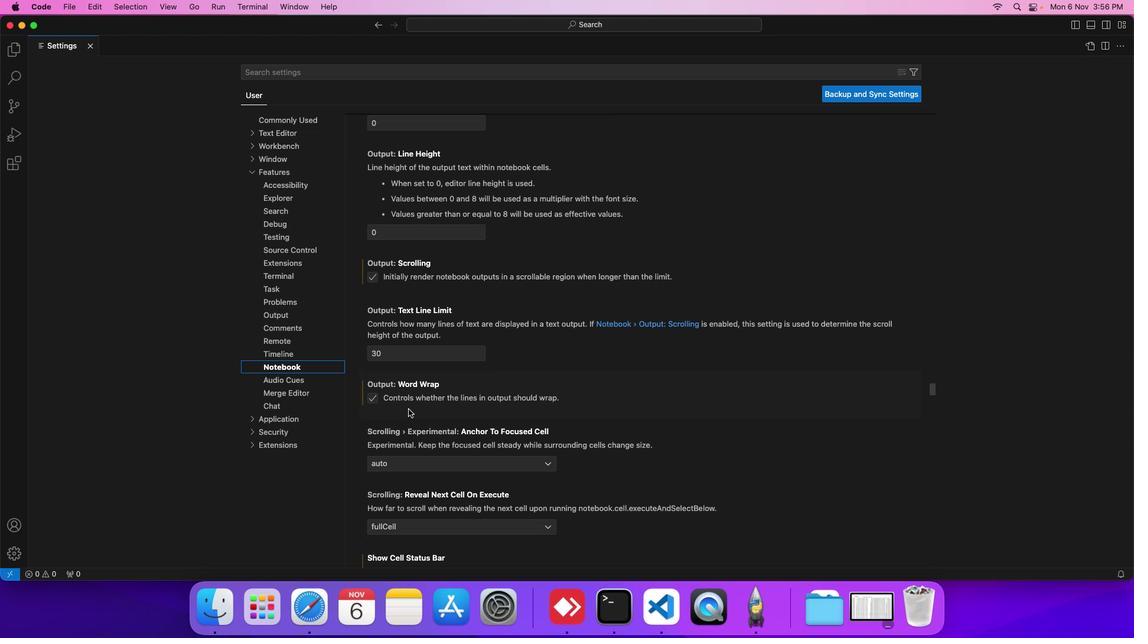 
Action: Mouse scrolled (408, 409) with delta (0, 0)
Screenshot: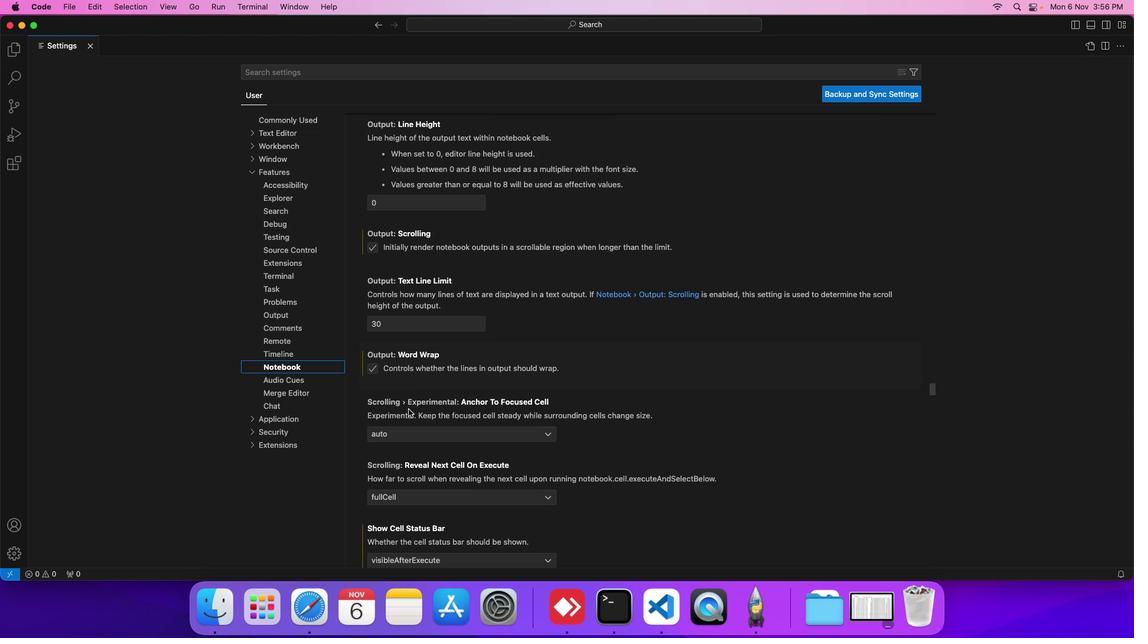 
Action: Mouse scrolled (408, 409) with delta (0, 0)
Screenshot: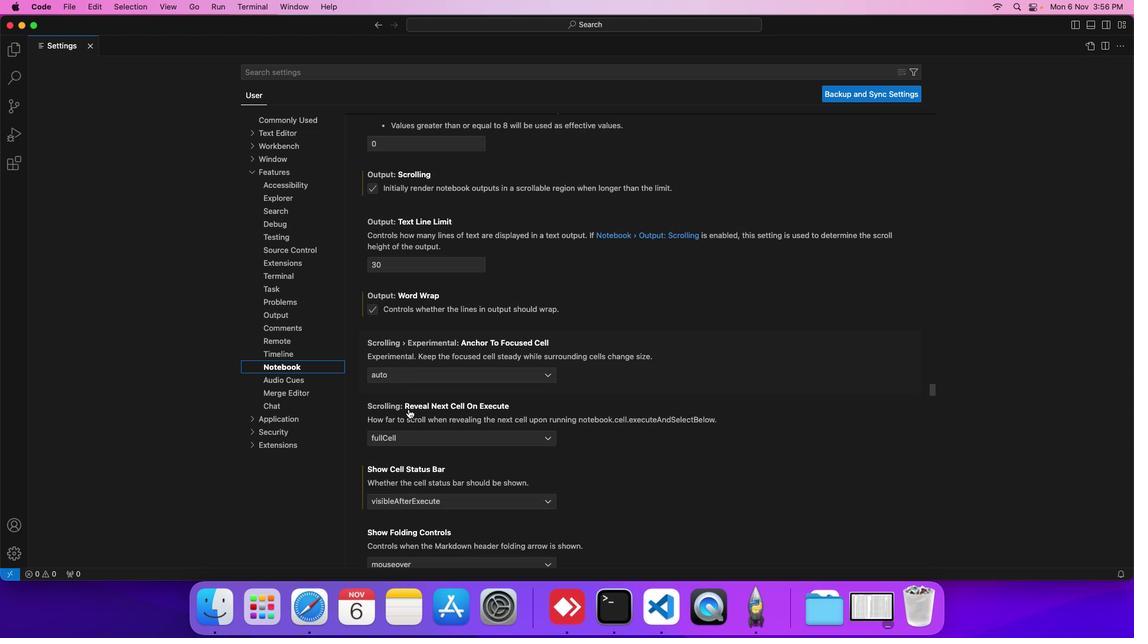 
Action: Mouse scrolled (408, 409) with delta (0, 0)
Screenshot: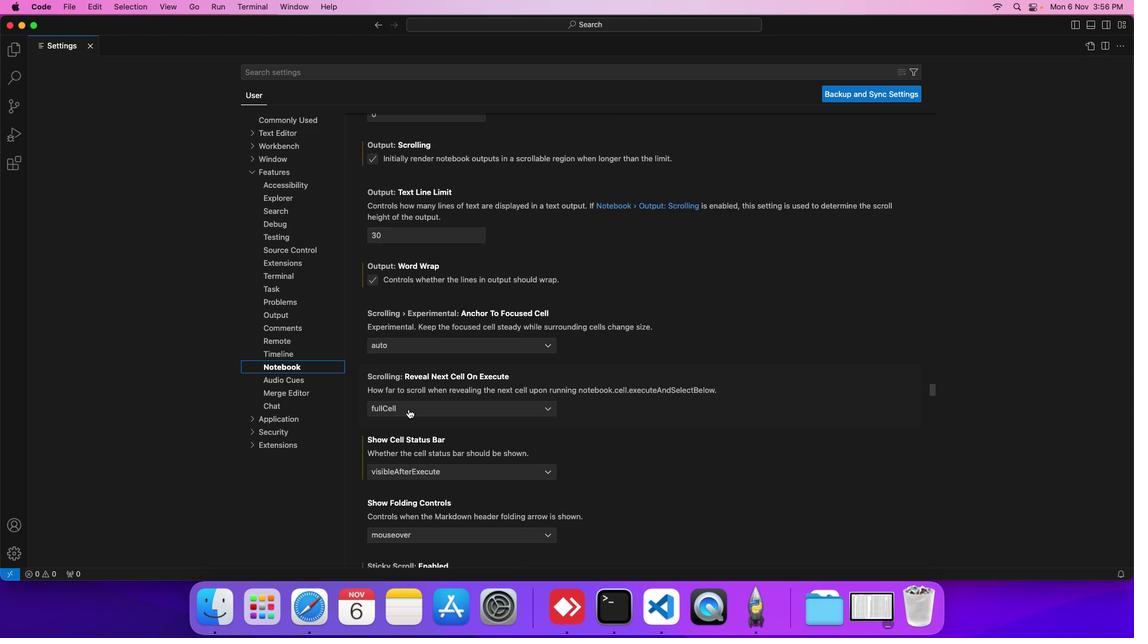 
Action: Mouse scrolled (408, 409) with delta (0, 0)
Screenshot: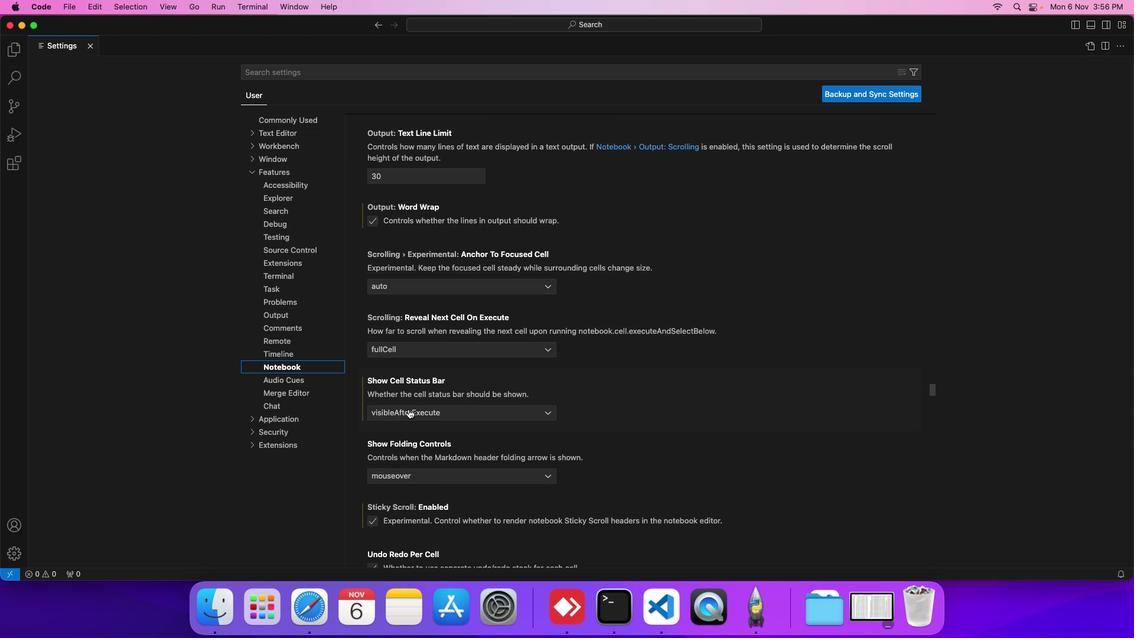 
Action: Mouse scrolled (408, 409) with delta (0, -1)
Screenshot: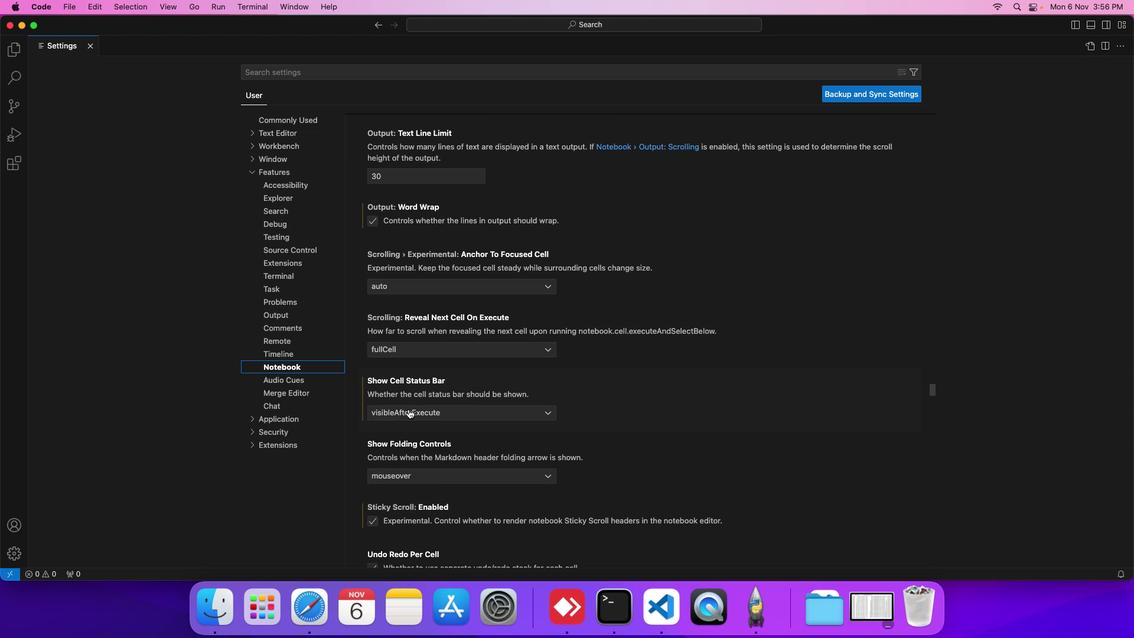 
Action: Mouse scrolled (408, 409) with delta (0, 0)
Screenshot: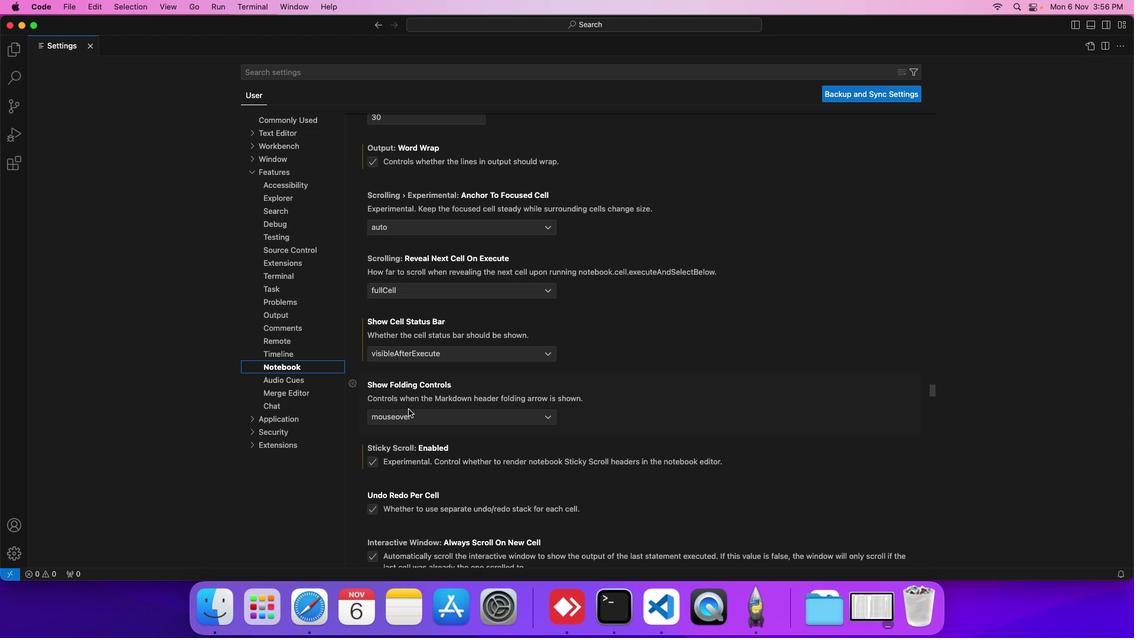 
Action: Mouse scrolled (408, 409) with delta (0, 0)
Screenshot: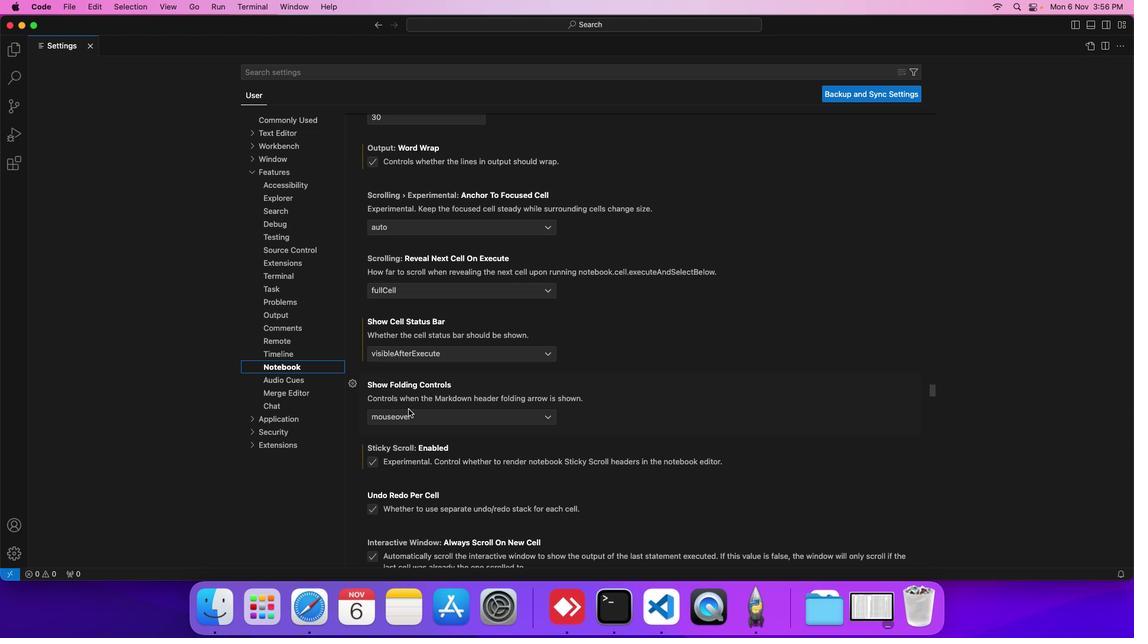 
Action: Mouse scrolled (408, 409) with delta (0, 0)
Screenshot: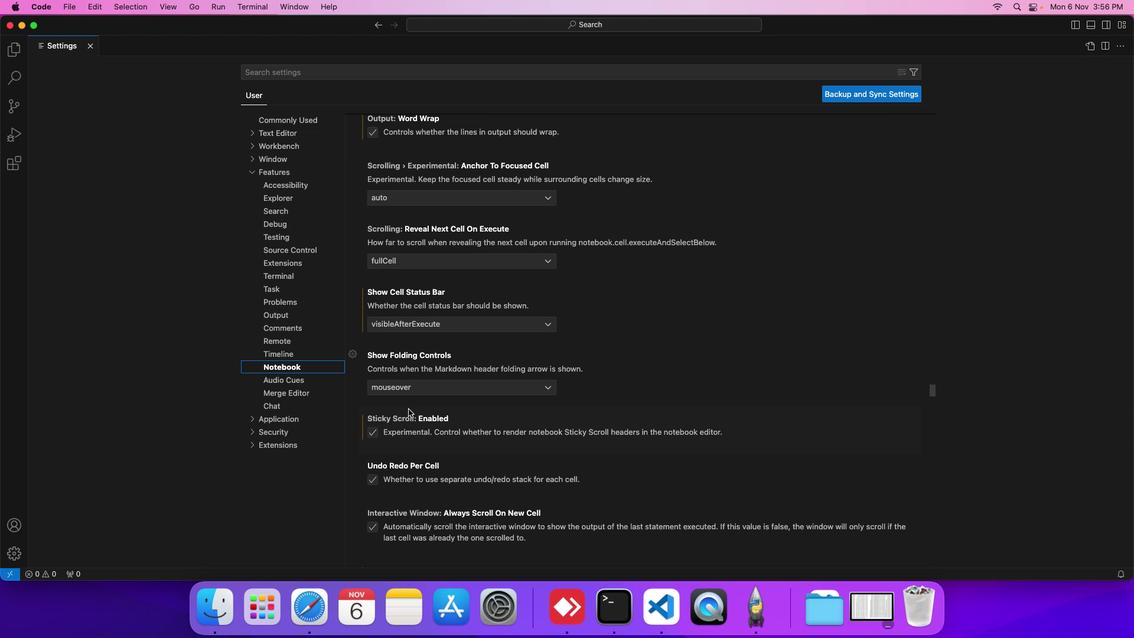 
Action: Mouse scrolled (408, 409) with delta (0, 0)
Screenshot: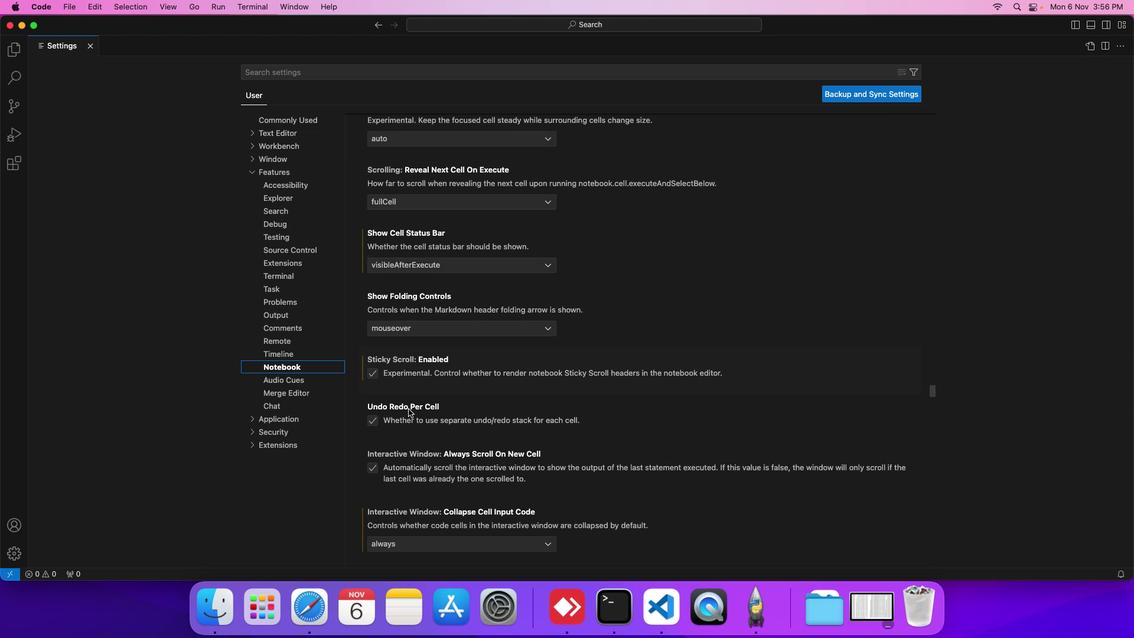
Action: Mouse scrolled (408, 409) with delta (0, 0)
Screenshot: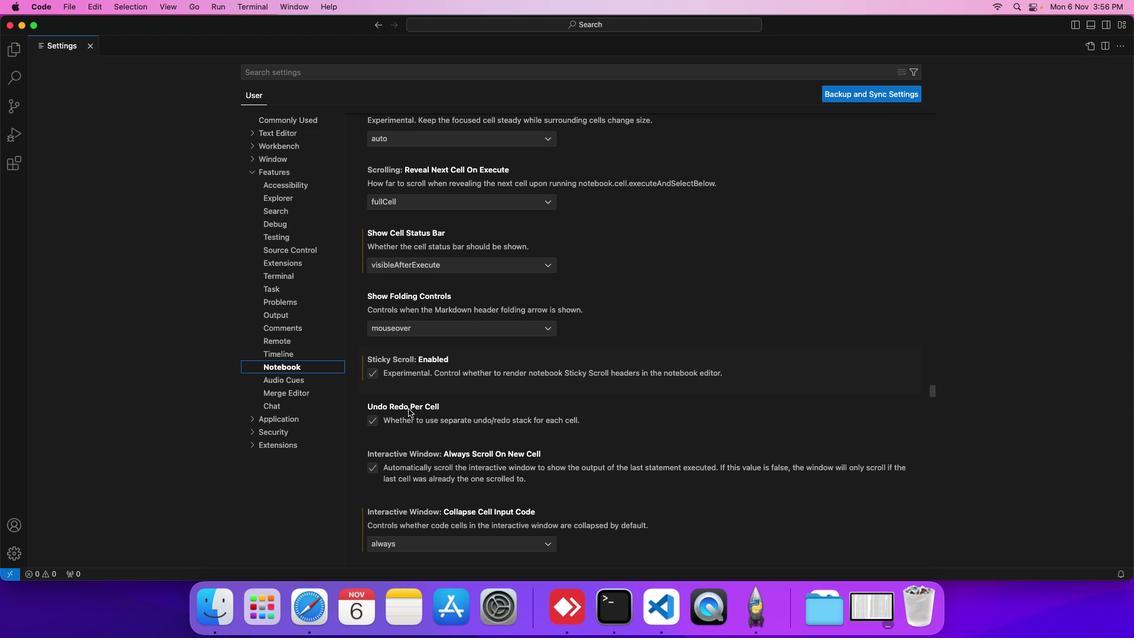 
Action: Mouse scrolled (408, 409) with delta (0, 0)
Screenshot: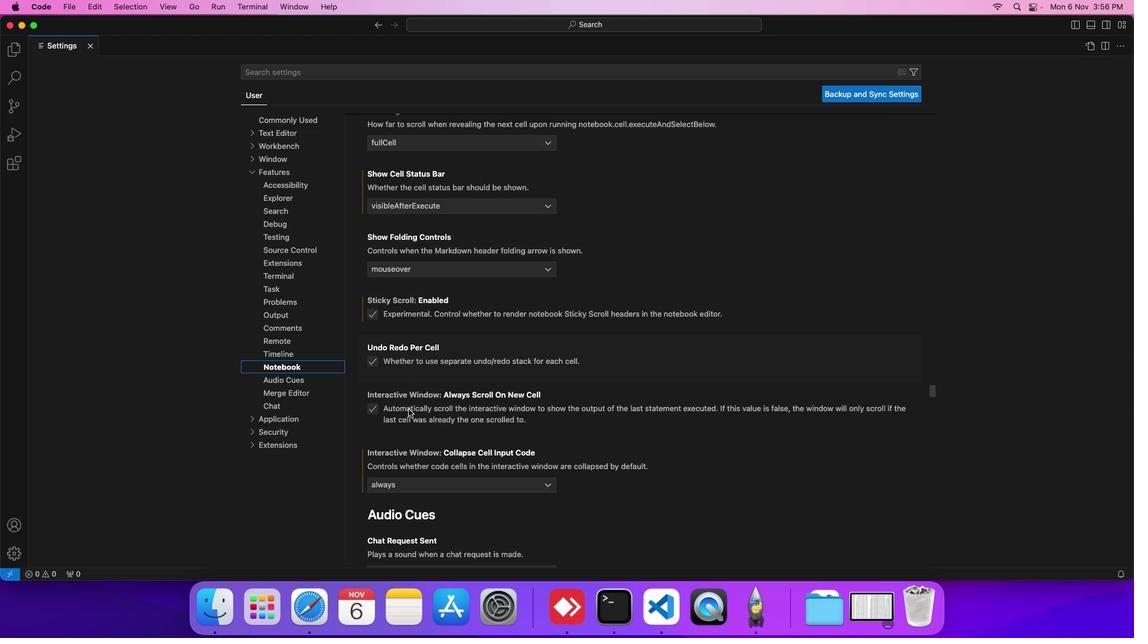 
Action: Mouse scrolled (408, 409) with delta (0, 0)
Screenshot: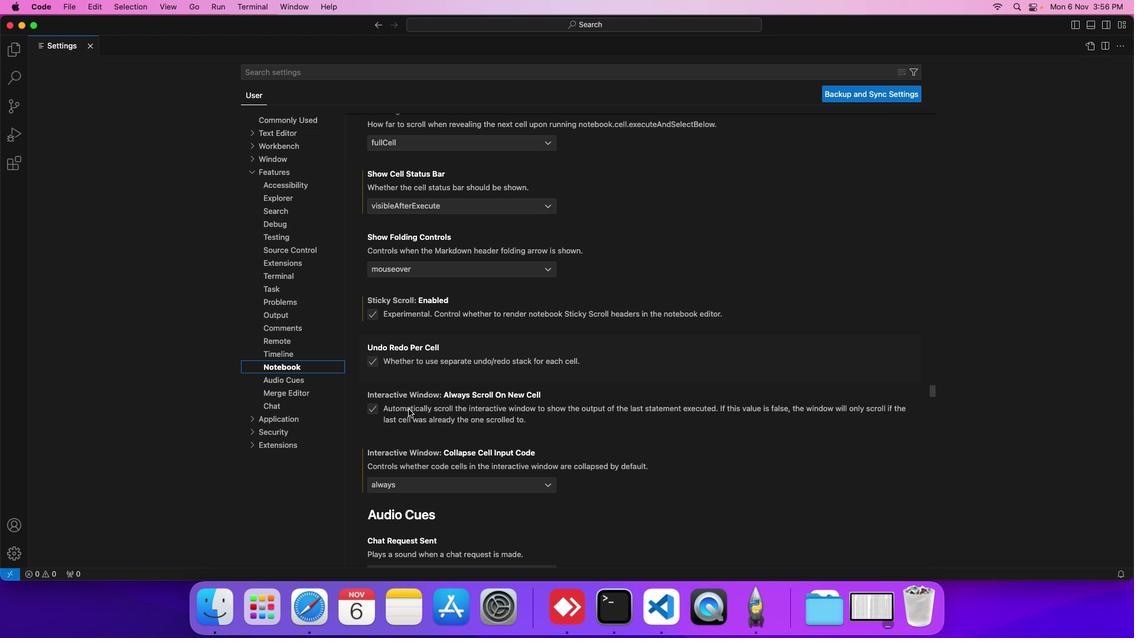 
Action: Mouse scrolled (408, 409) with delta (0, 0)
Screenshot: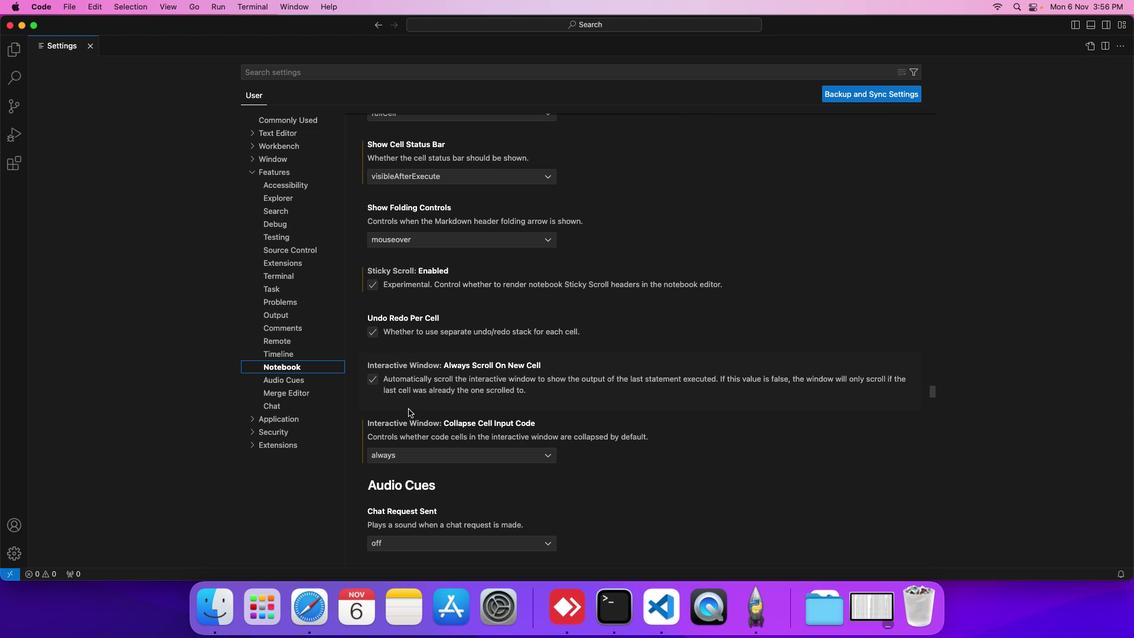 
Action: Mouse scrolled (408, 409) with delta (0, 0)
Screenshot: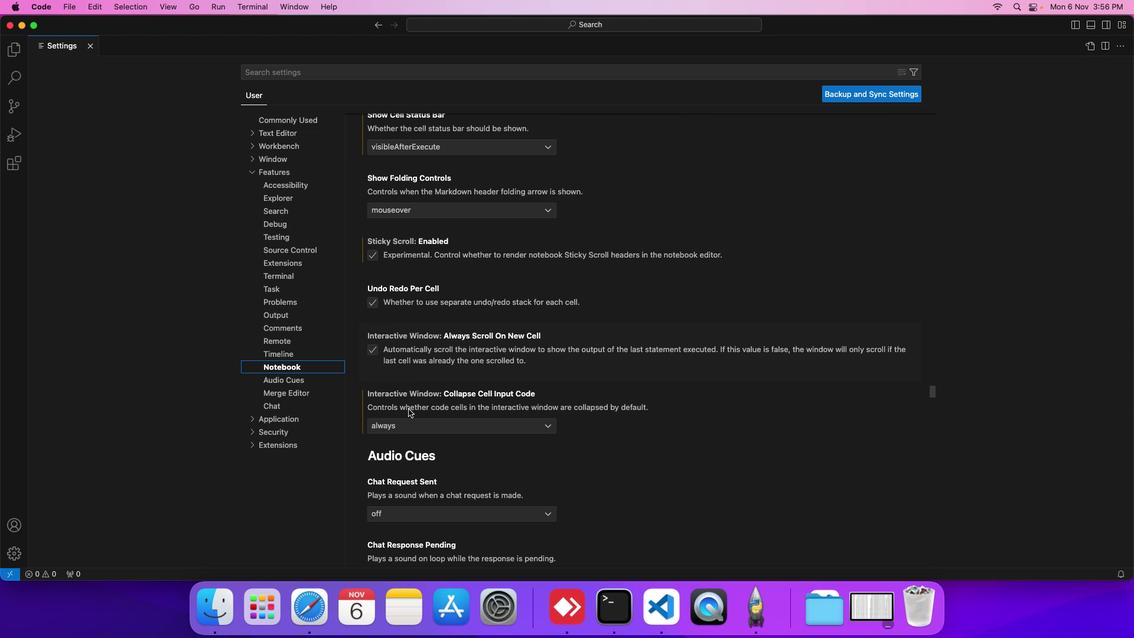 
Action: Mouse moved to (414, 429)
Screenshot: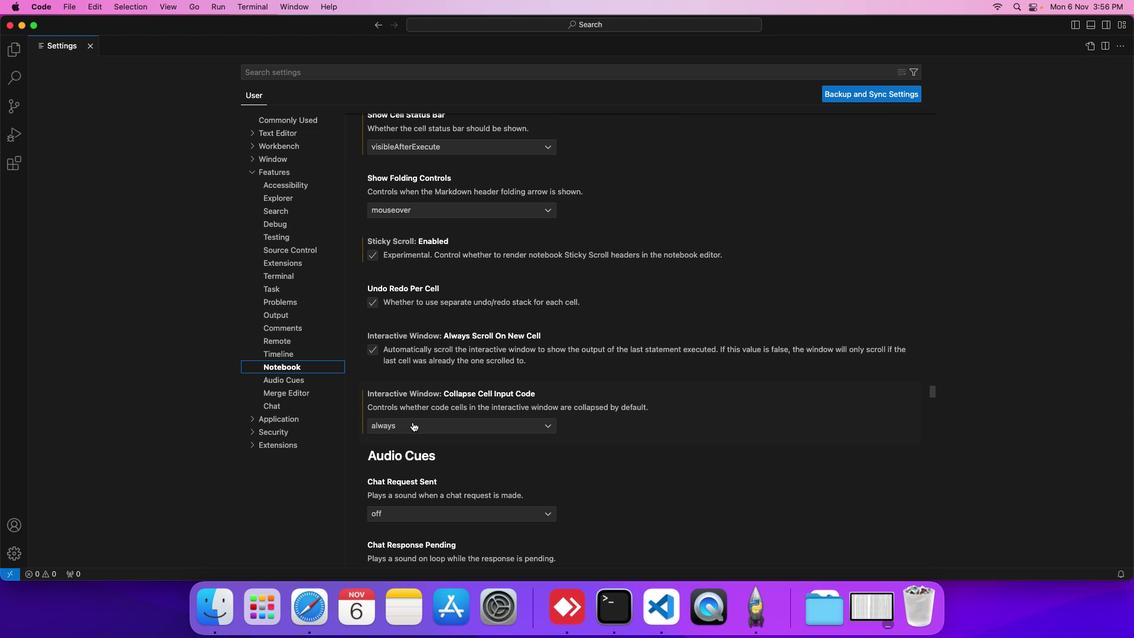 
Action: Mouse pressed left at (414, 429)
Screenshot: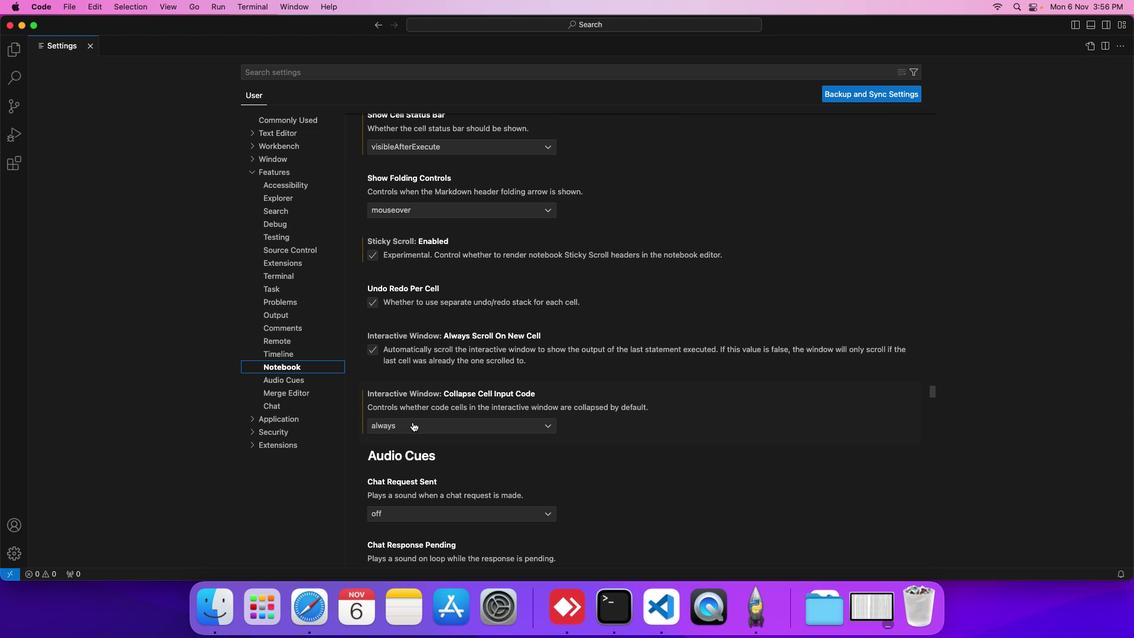
Action: Mouse moved to (406, 453)
Screenshot: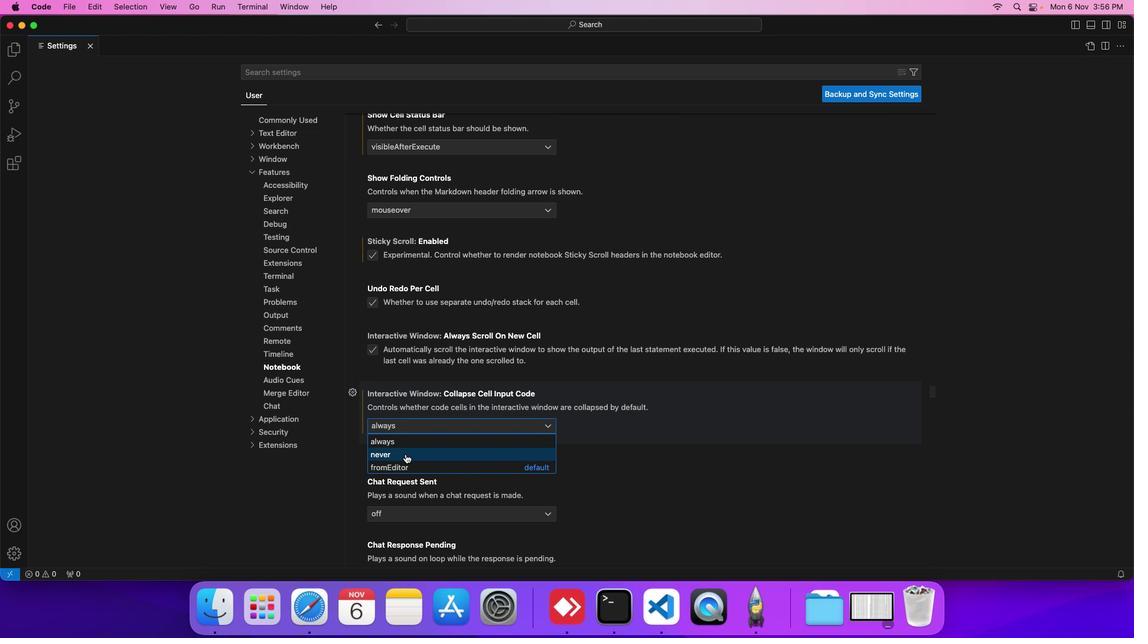
Action: Mouse pressed left at (406, 453)
Screenshot: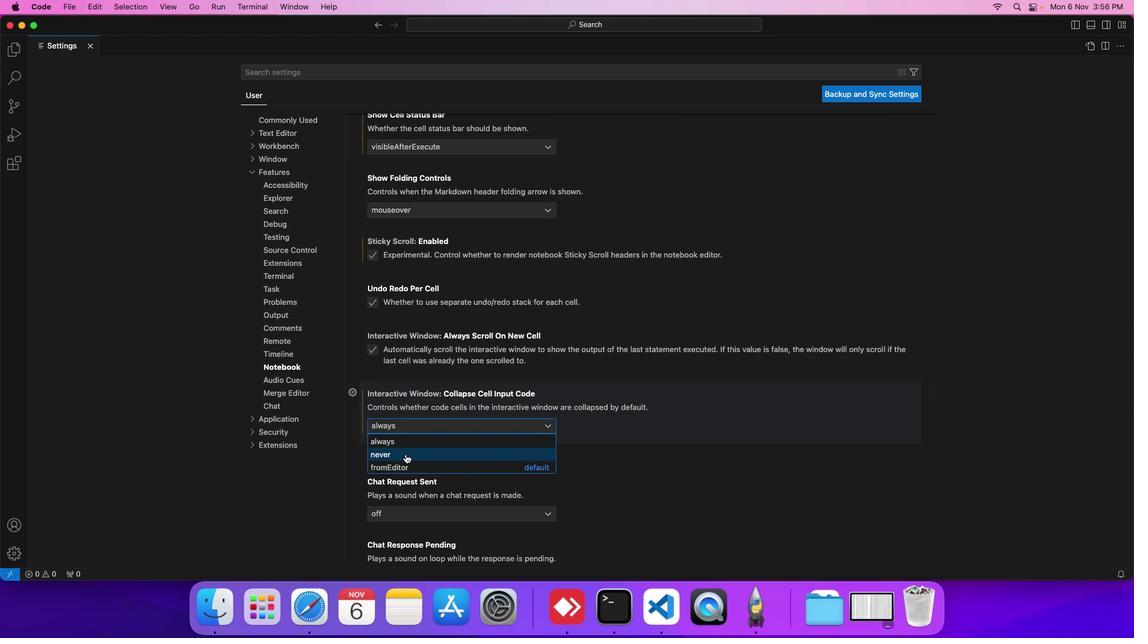 
Action: Mouse moved to (453, 417)
Screenshot: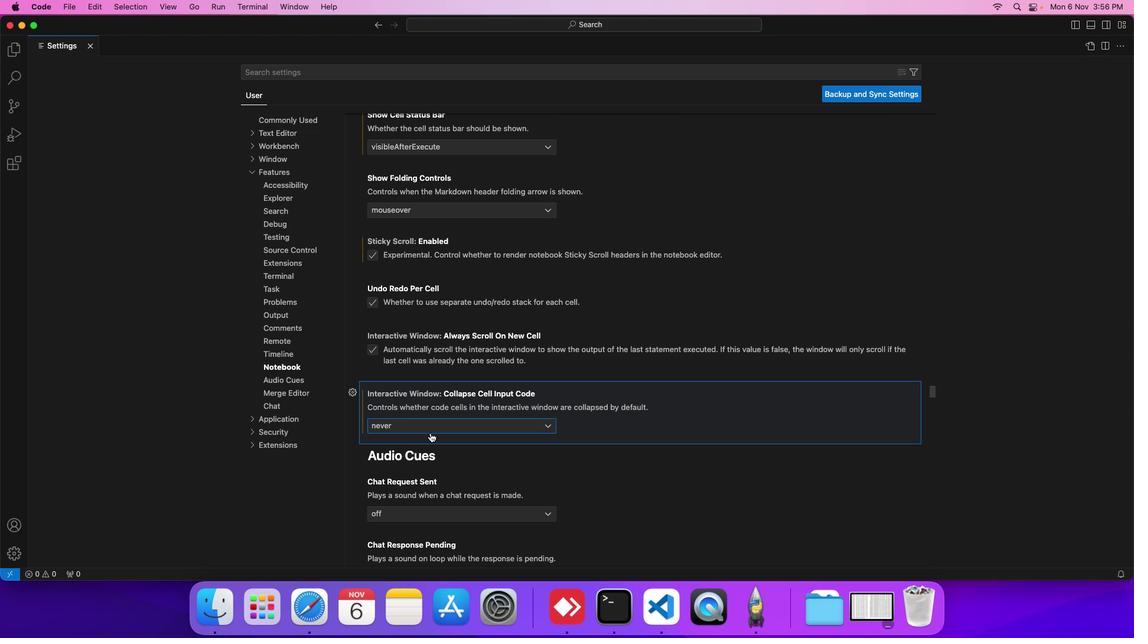 
